 Task: Create Card Card0000000015 in Board Board0000000004 in Workspace WS0000000002 in Trello. Create Card Card0000000016 in Board Board0000000004 in Workspace WS0000000002 in Trello. Create Card Card0000000017 in Board Board0000000005 in Workspace WS0000000002 in Trello. Create Card Card0000000018 in Board Board0000000005 in Workspace WS0000000002 in Trello. Create Card Card0000000019 in Board Board0000000005 in Workspace WS0000000002 in Trello
Action: Mouse moved to (679, 109)
Screenshot: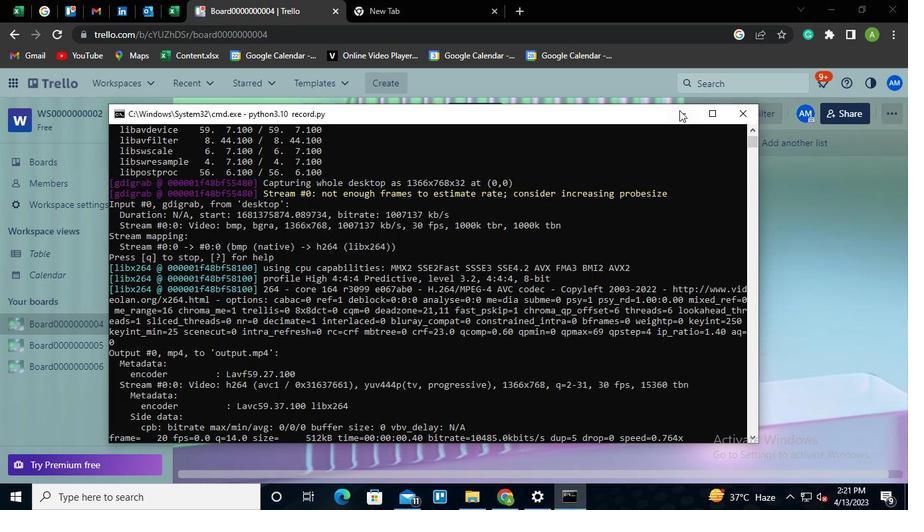 
Action: Mouse pressed left at (679, 109)
Screenshot: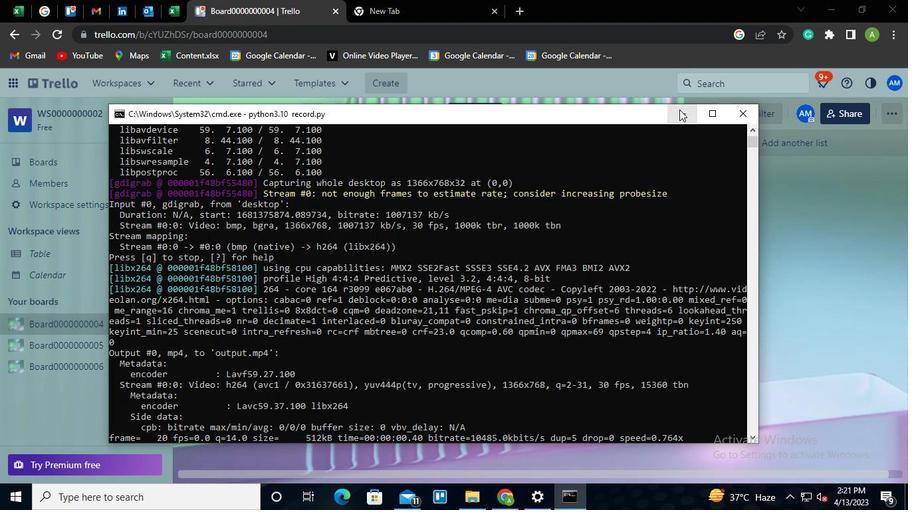 
Action: Mouse moved to (244, 219)
Screenshot: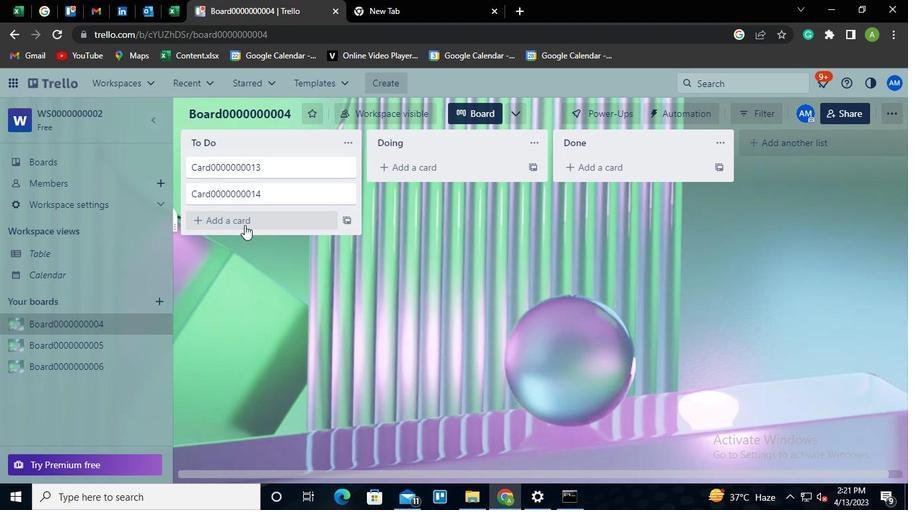 
Action: Mouse pressed left at (244, 219)
Screenshot: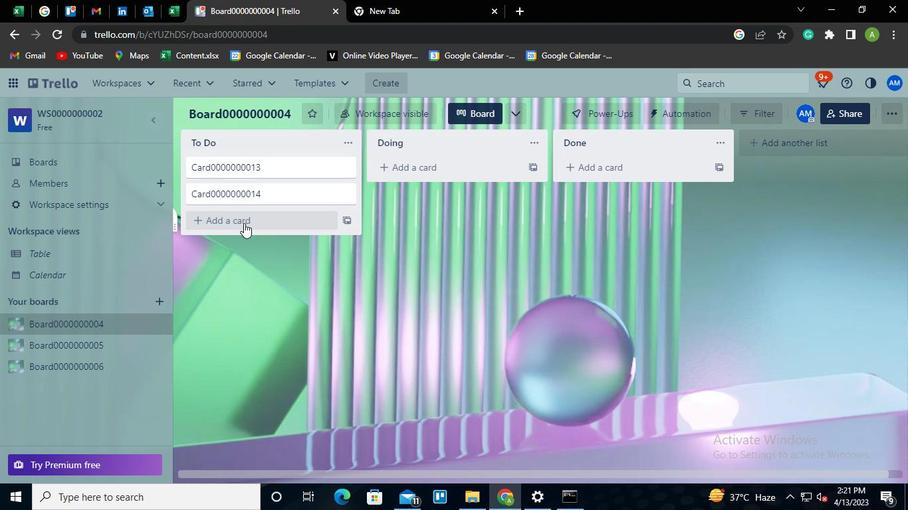 
Action: Keyboard Key.shift
Screenshot: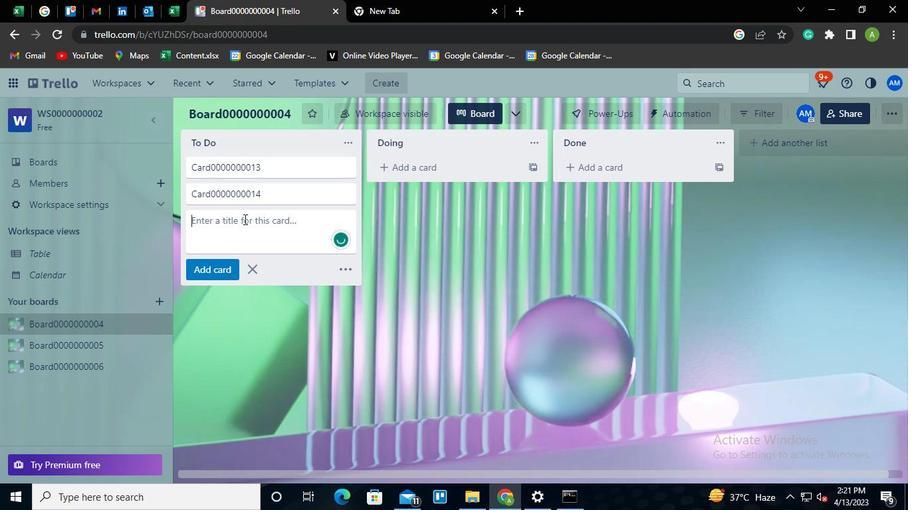 
Action: Keyboard C
Screenshot: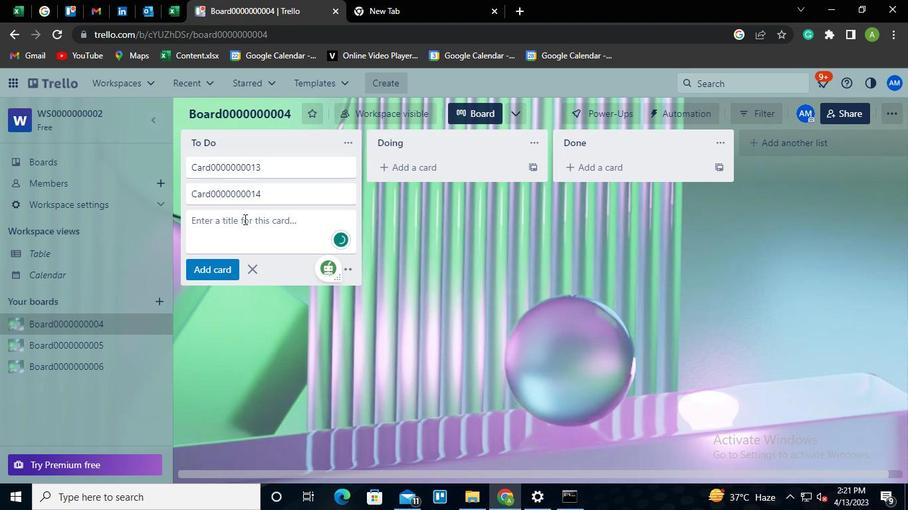 
Action: Keyboard a
Screenshot: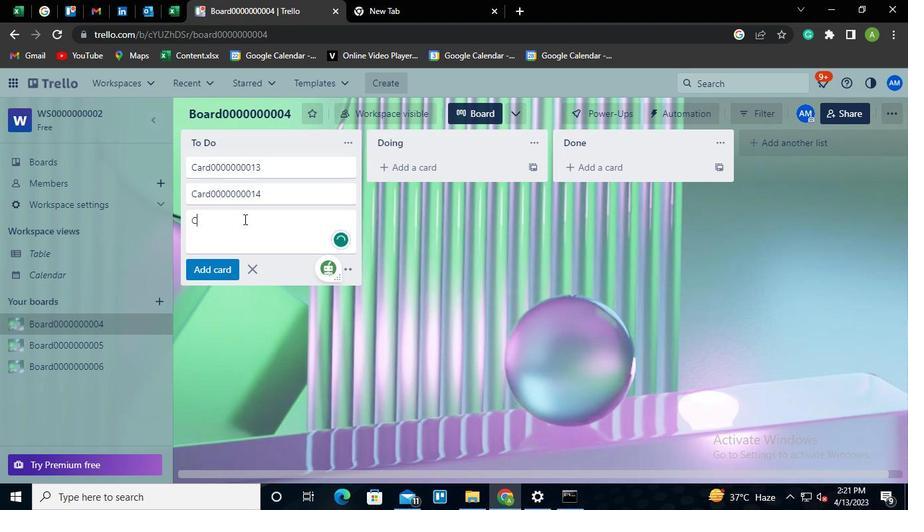
Action: Keyboard r
Screenshot: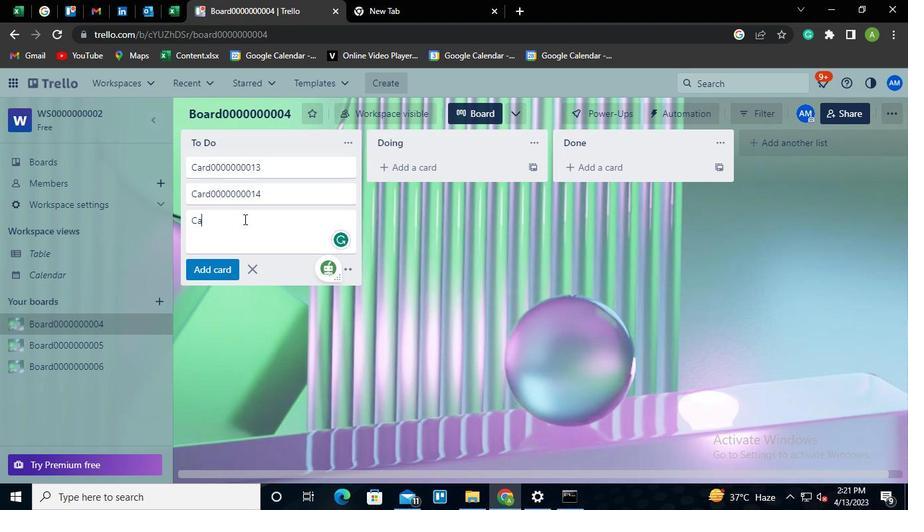 
Action: Keyboard d
Screenshot: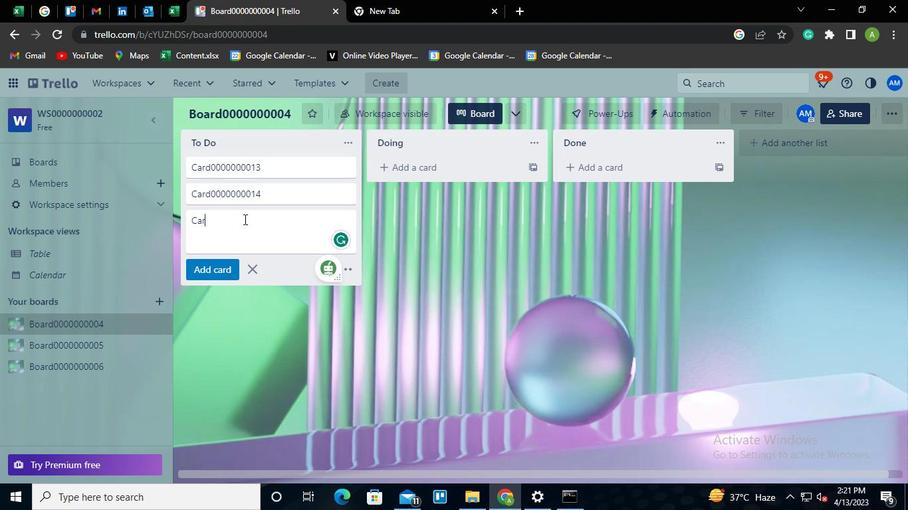 
Action: Keyboard <96>
Screenshot: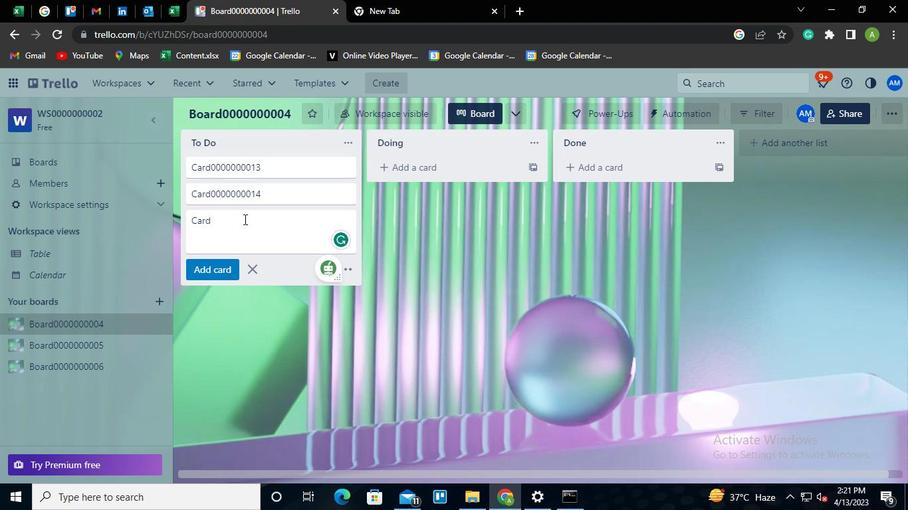 
Action: Keyboard <96>
Screenshot: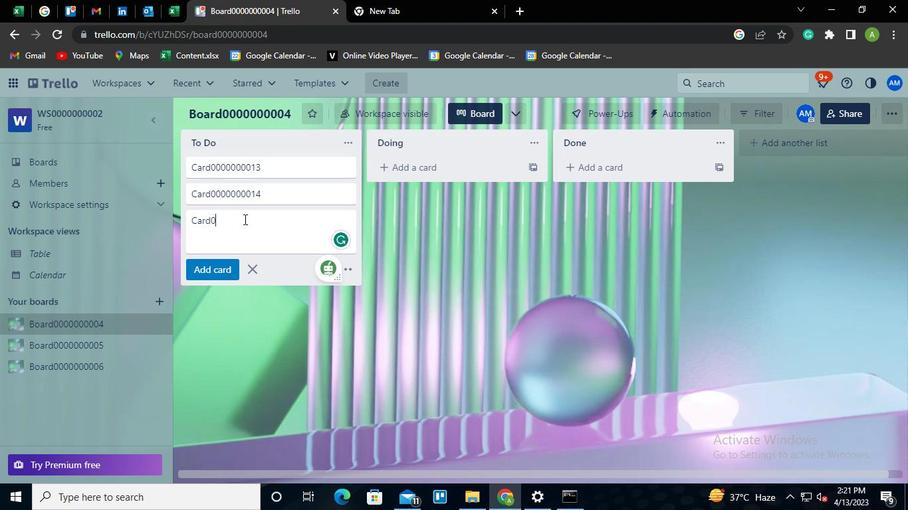 
Action: Keyboard <96>
Screenshot: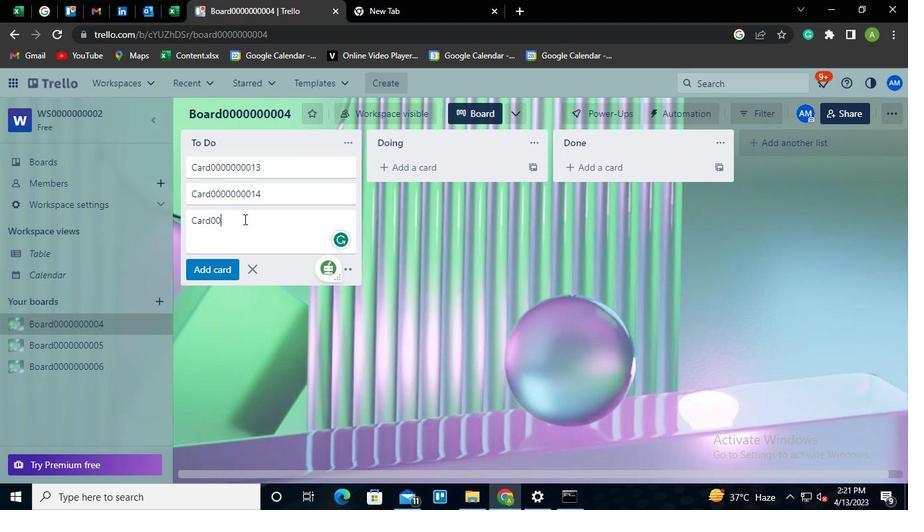 
Action: Keyboard <96>
Screenshot: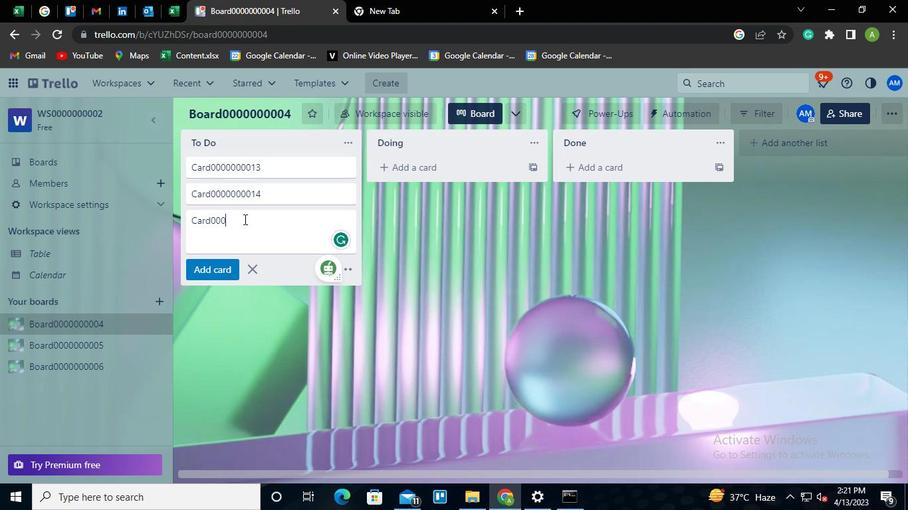 
Action: Keyboard <96>
Screenshot: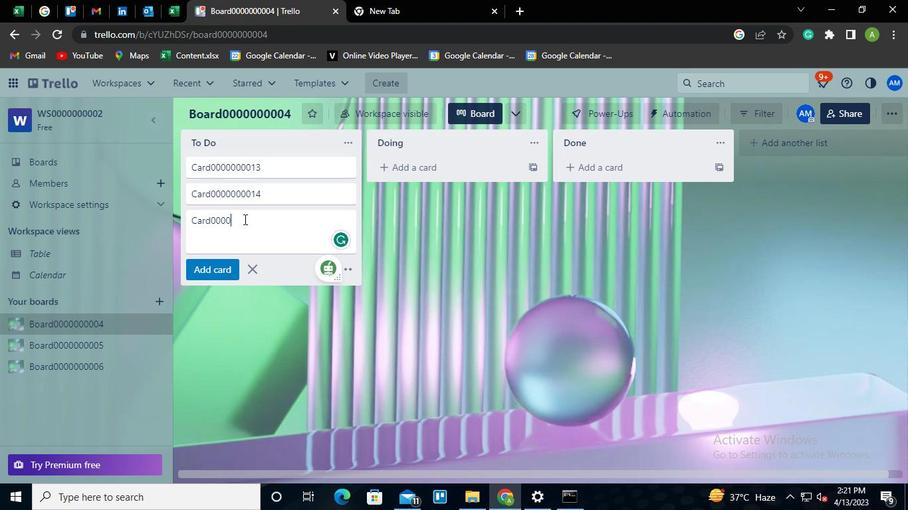 
Action: Keyboard <96>
Screenshot: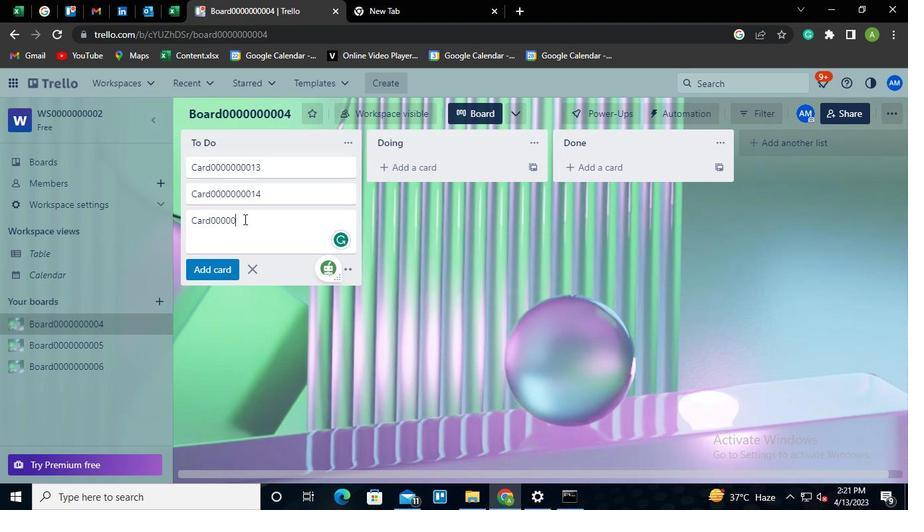 
Action: Keyboard <96>
Screenshot: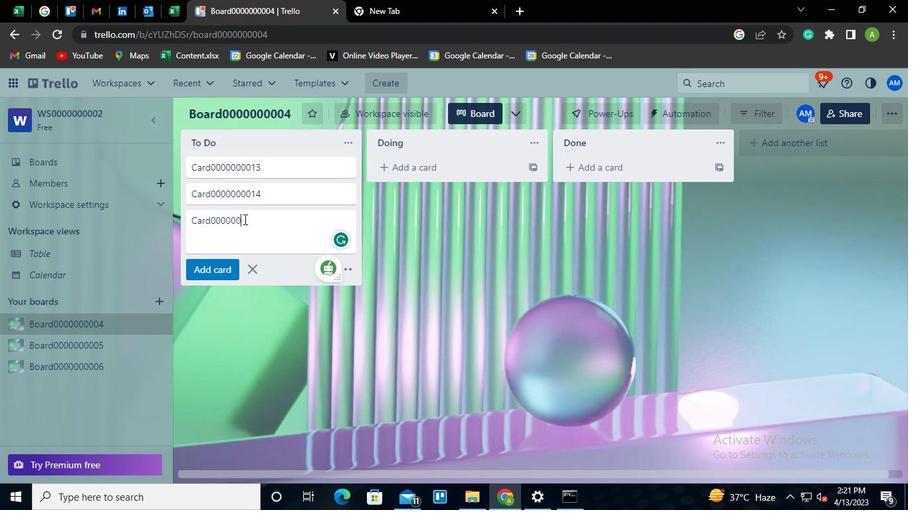 
Action: Keyboard <96>
Screenshot: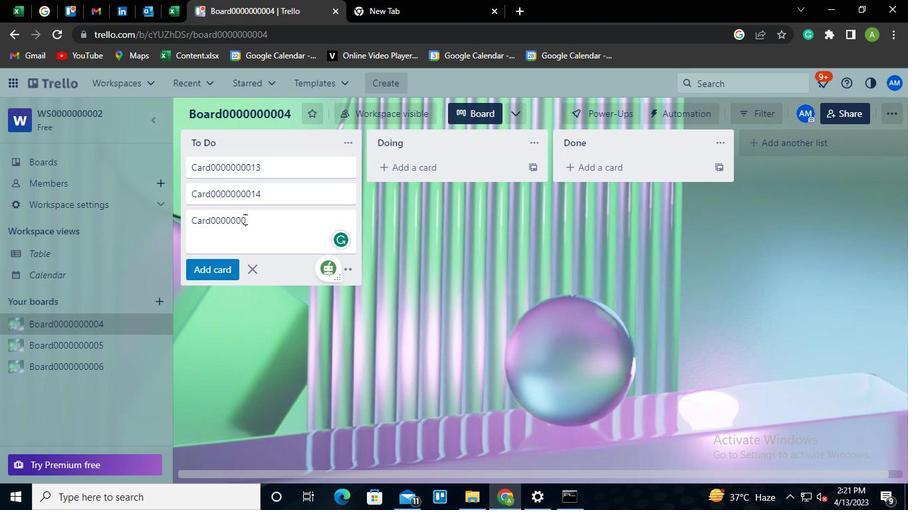 
Action: Keyboard <97>
Screenshot: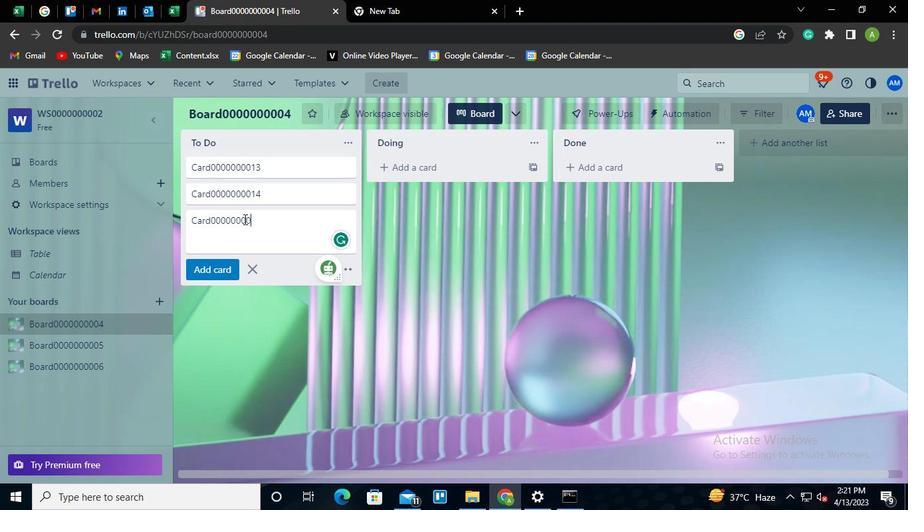 
Action: Keyboard <101>
Screenshot: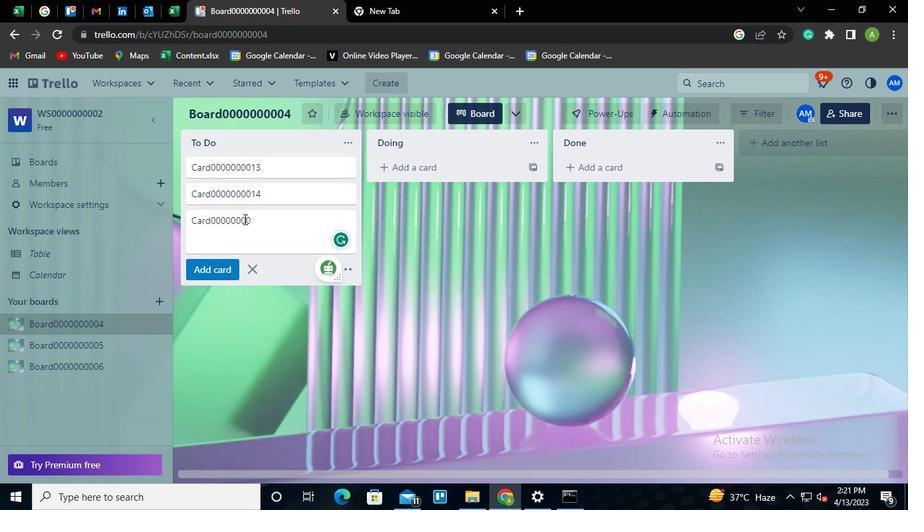 
Action: Mouse moved to (208, 276)
Screenshot: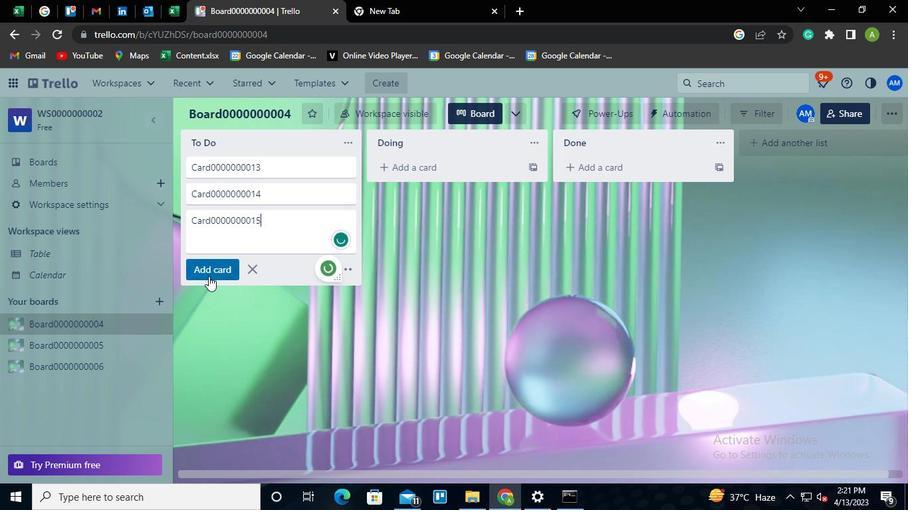 
Action: Mouse pressed left at (208, 276)
Screenshot: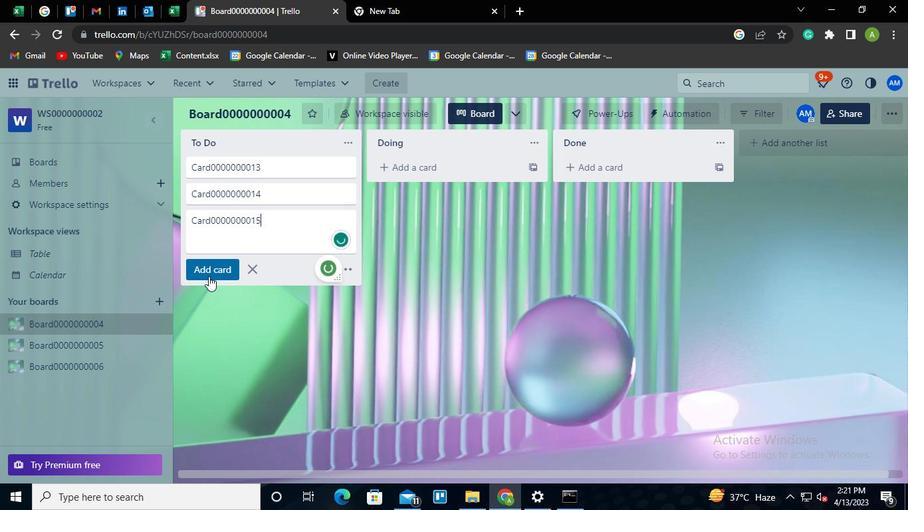 
Action: Mouse moved to (217, 270)
Screenshot: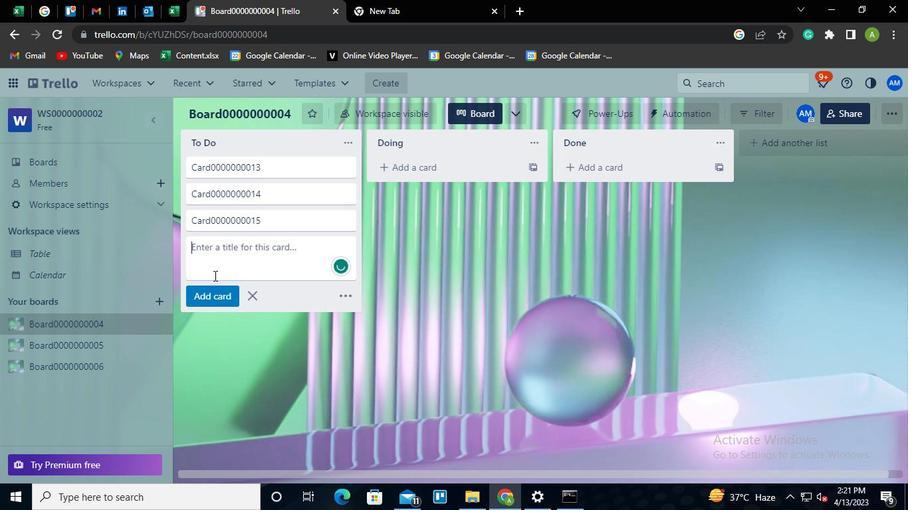 
Action: Keyboard Key.shift
Screenshot: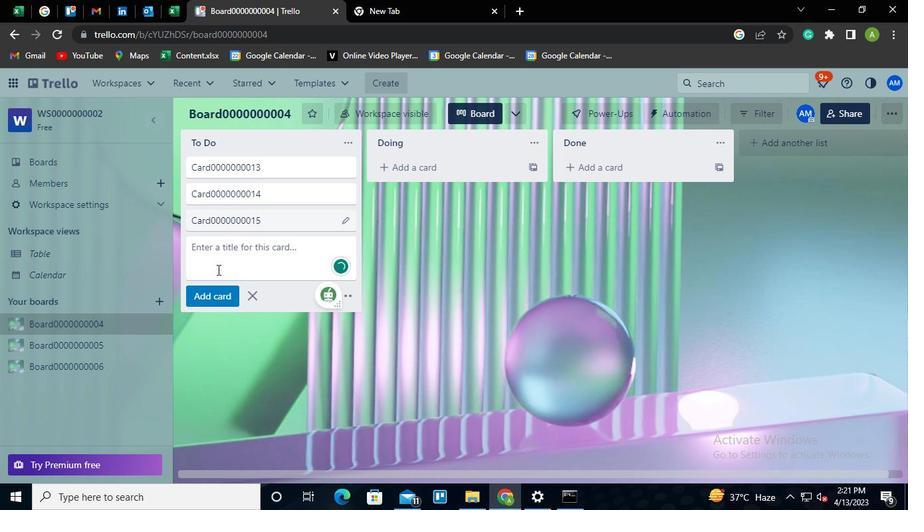 
Action: Keyboard C
Screenshot: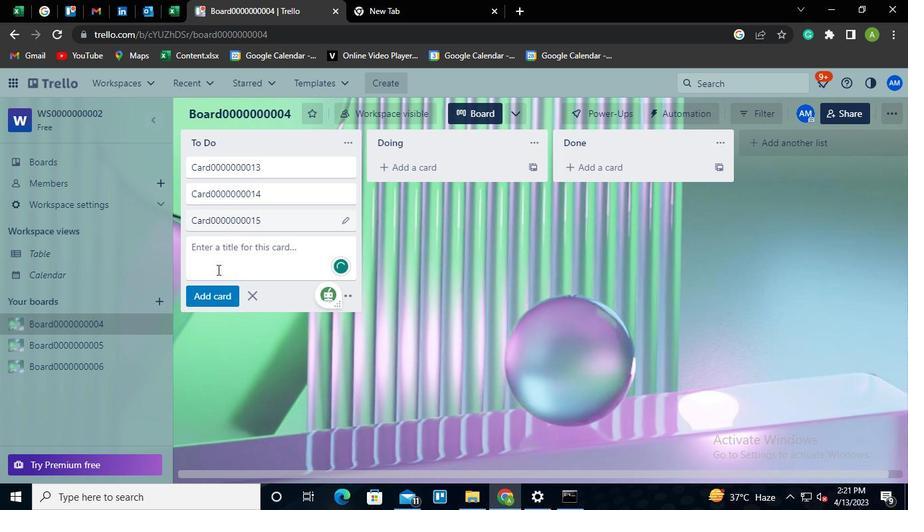 
Action: Keyboard a
Screenshot: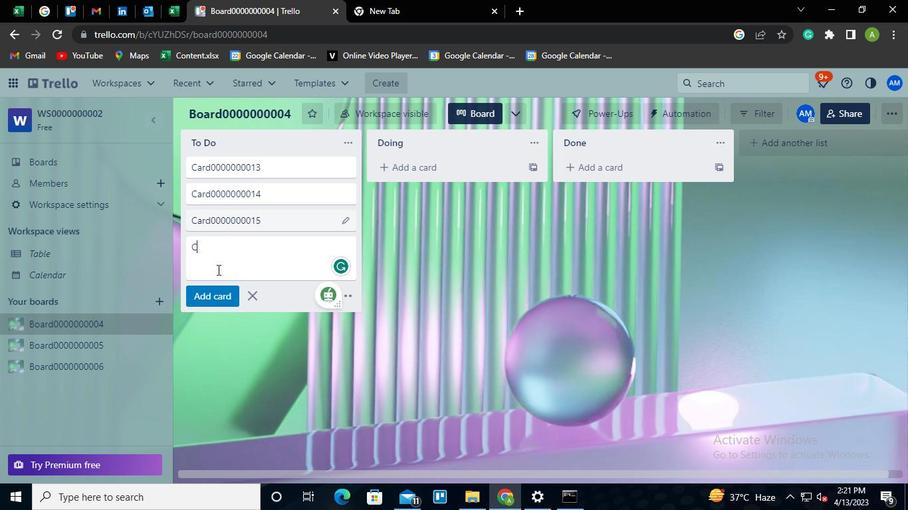 
Action: Keyboard r
Screenshot: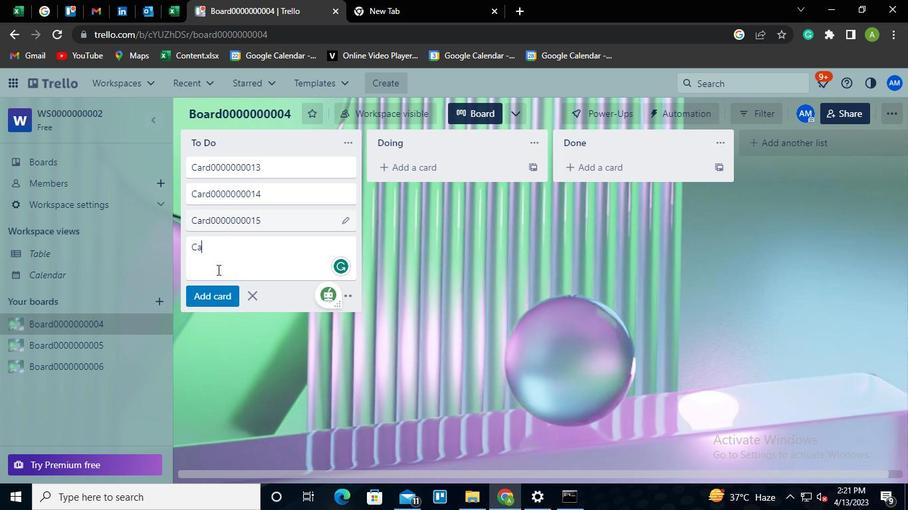 
Action: Keyboard d
Screenshot: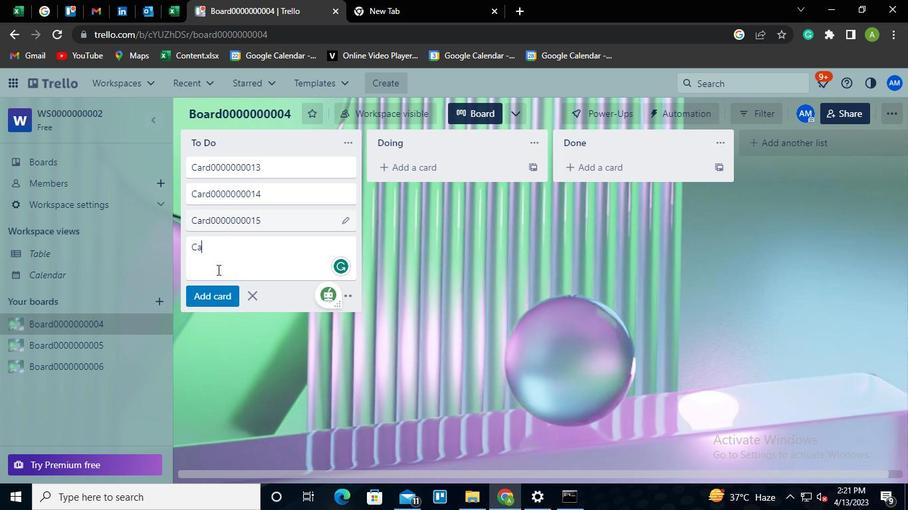 
Action: Keyboard <96>
Screenshot: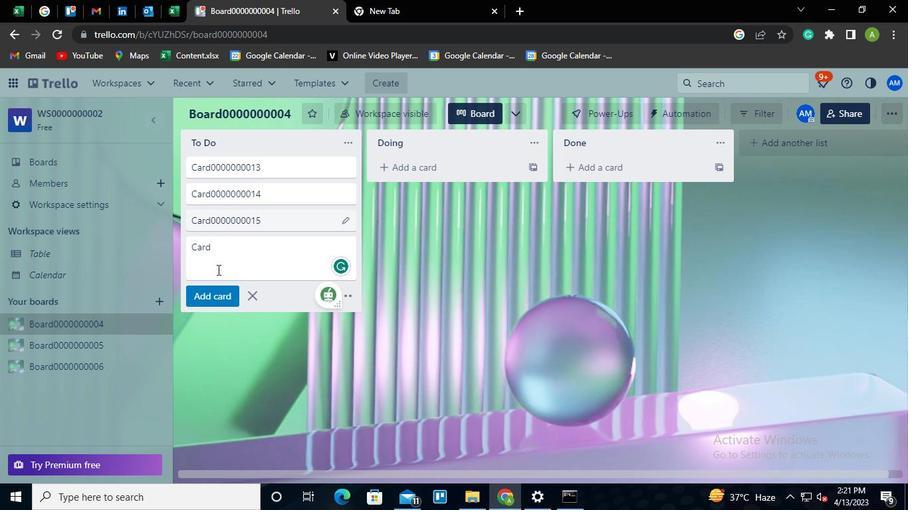 
Action: Keyboard <96>
Screenshot: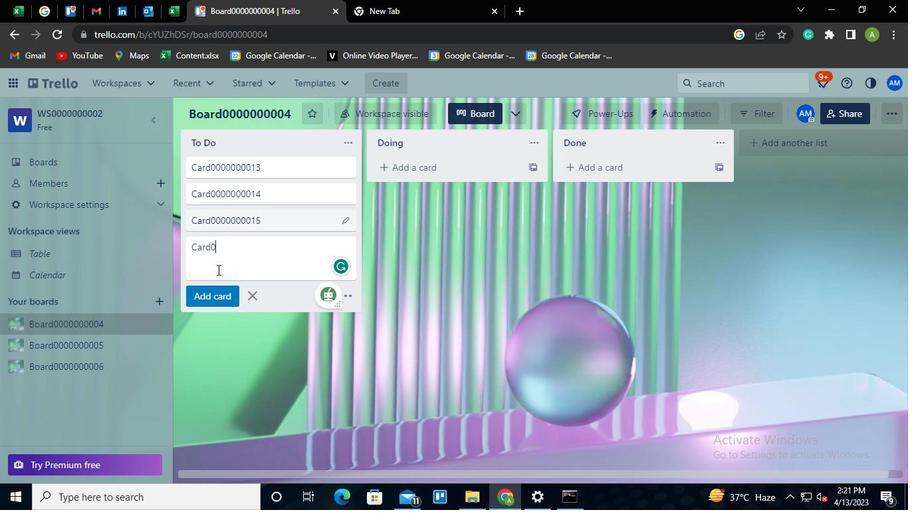 
Action: Keyboard <96>
Screenshot: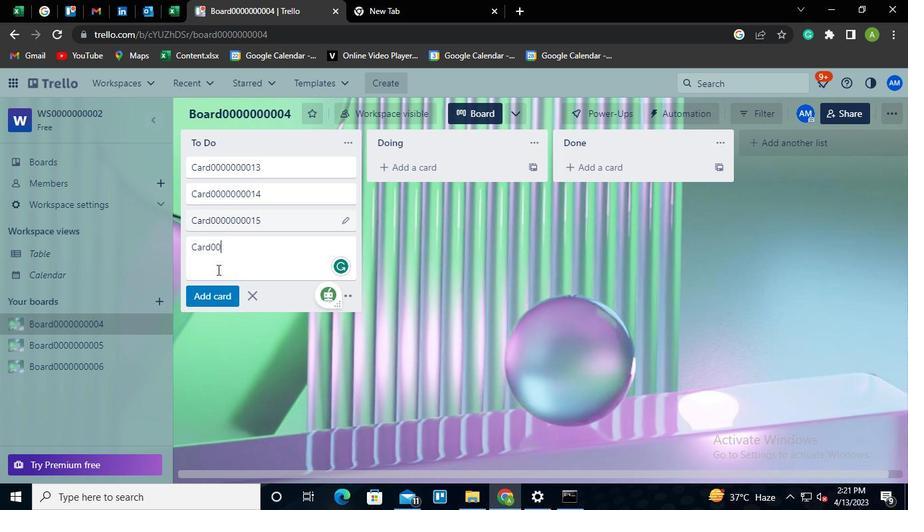 
Action: Keyboard <96>
Screenshot: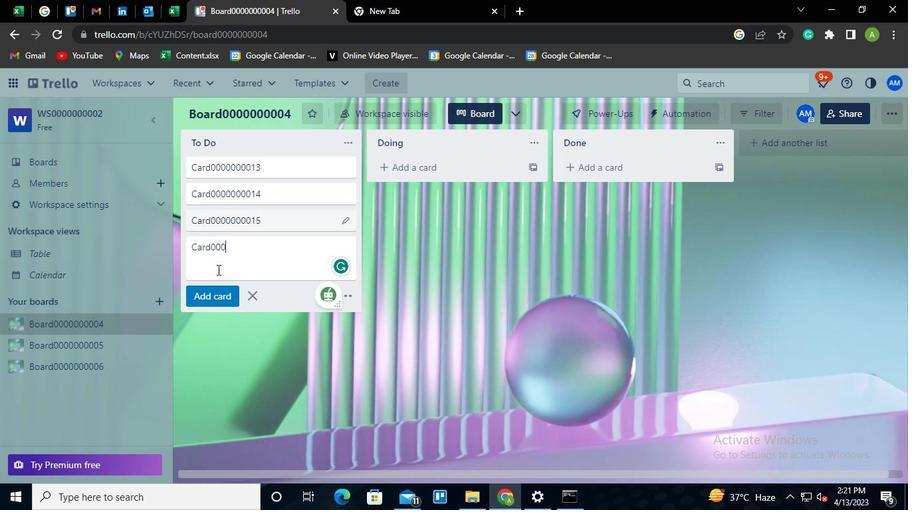 
Action: Keyboard <96>
Screenshot: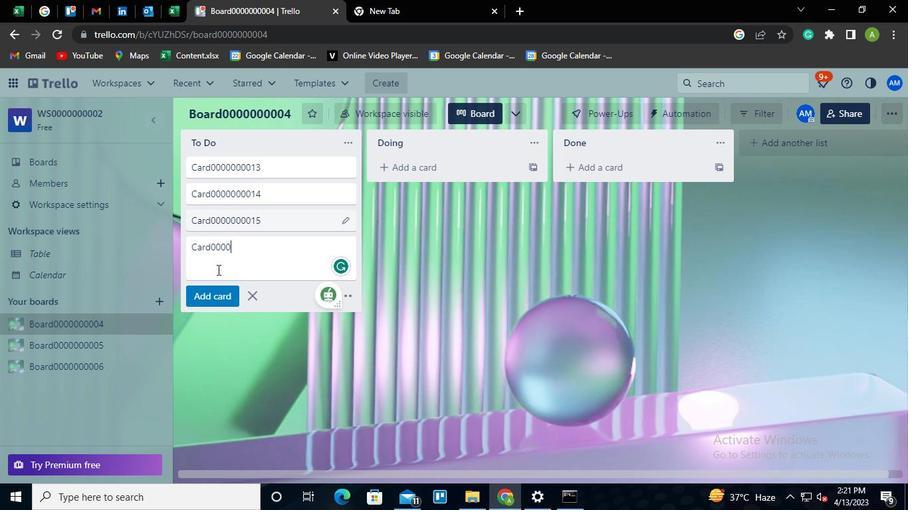 
Action: Keyboard <96>
Screenshot: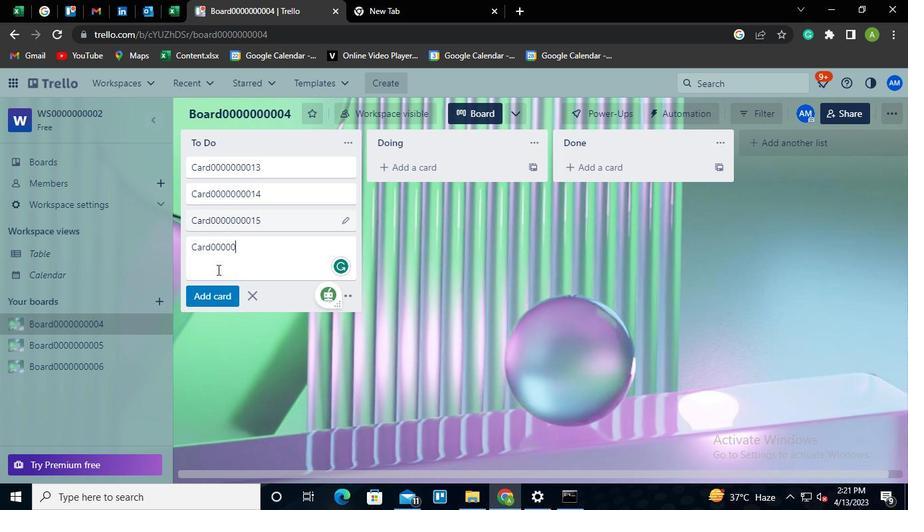 
Action: Keyboard <96>
Screenshot: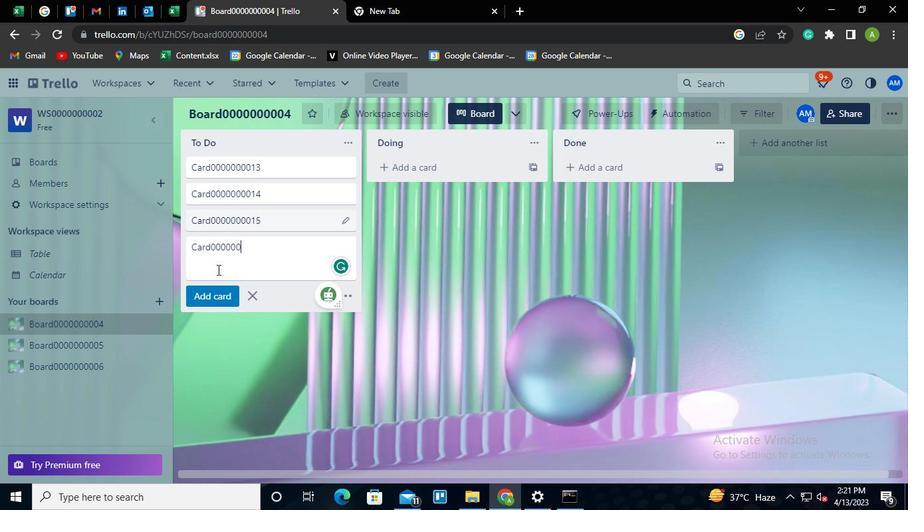 
Action: Keyboard <96>
Screenshot: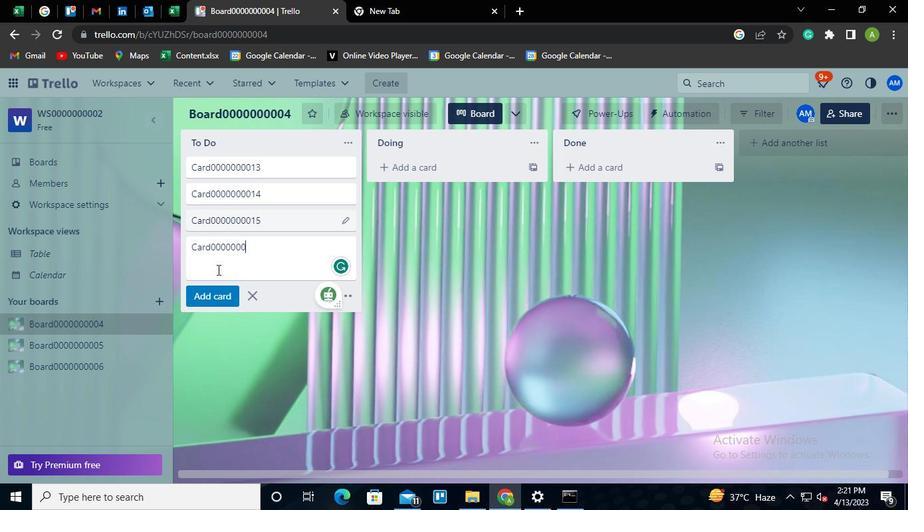 
Action: Keyboard <96>
Screenshot: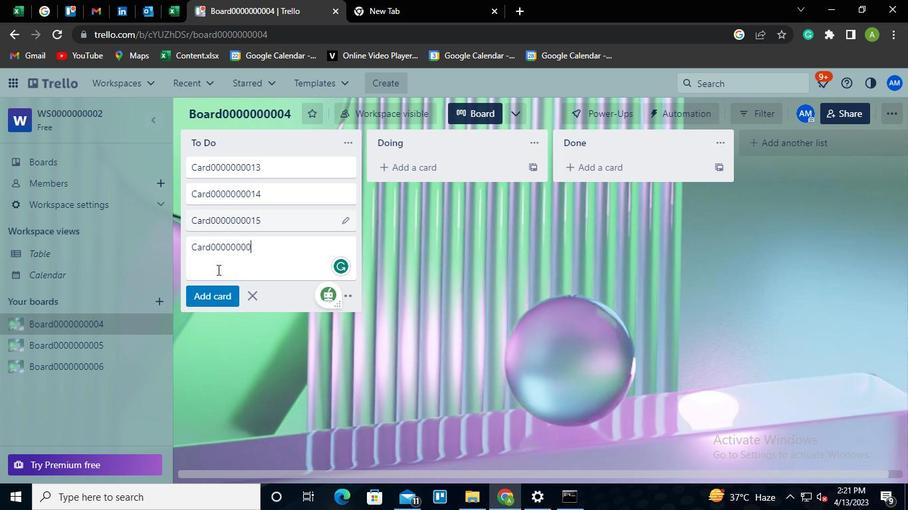 
Action: Keyboard Key.backspace
Screenshot: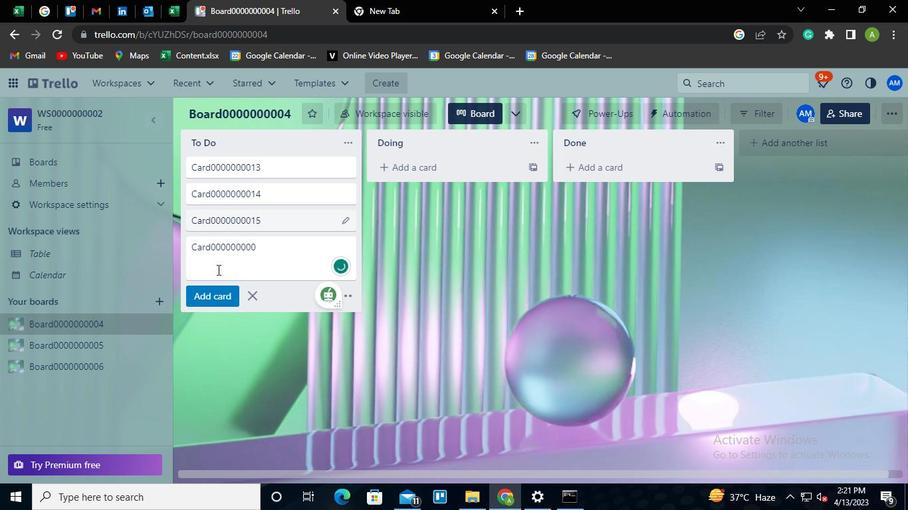 
Action: Keyboard <97>
Screenshot: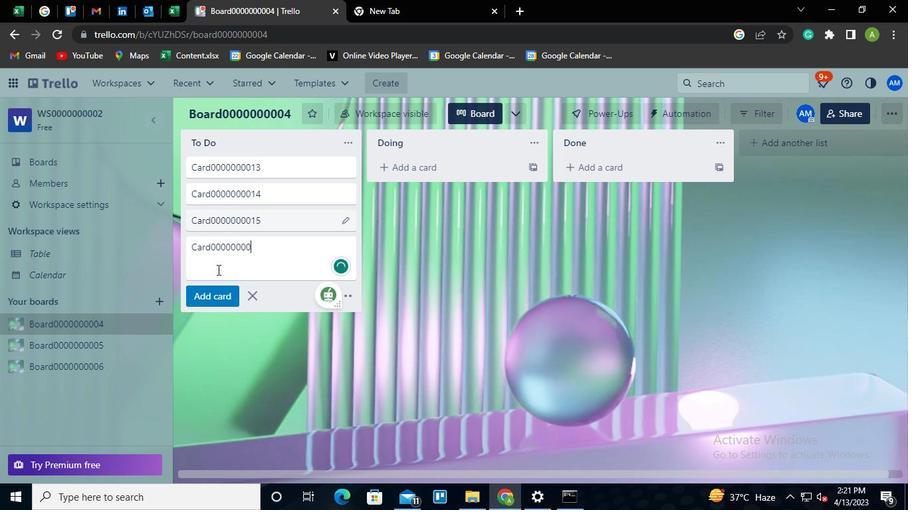 
Action: Keyboard <102>
Screenshot: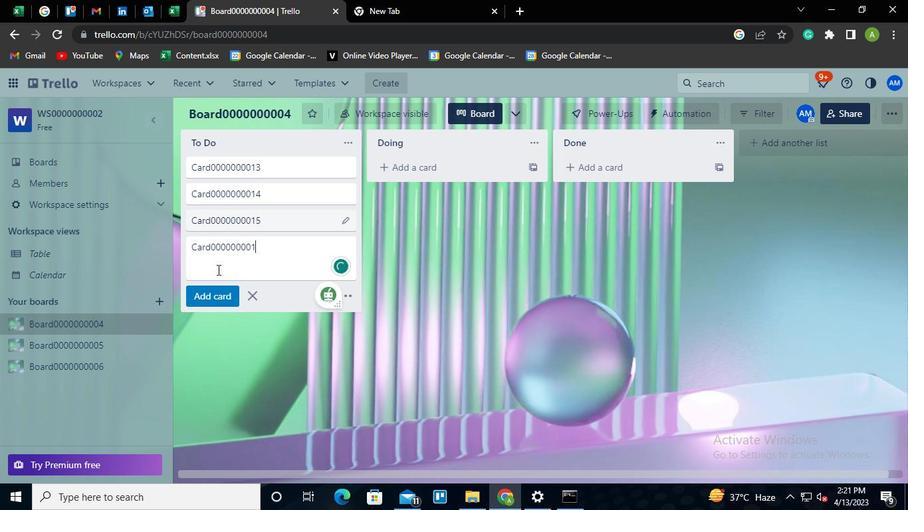 
Action: Mouse moved to (429, 278)
Screenshot: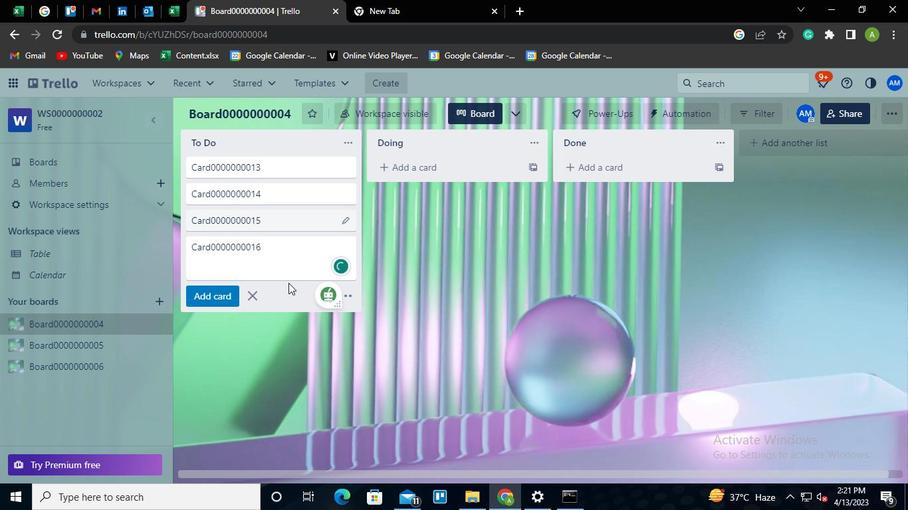 
Action: Mouse pressed left at (429, 278)
Screenshot: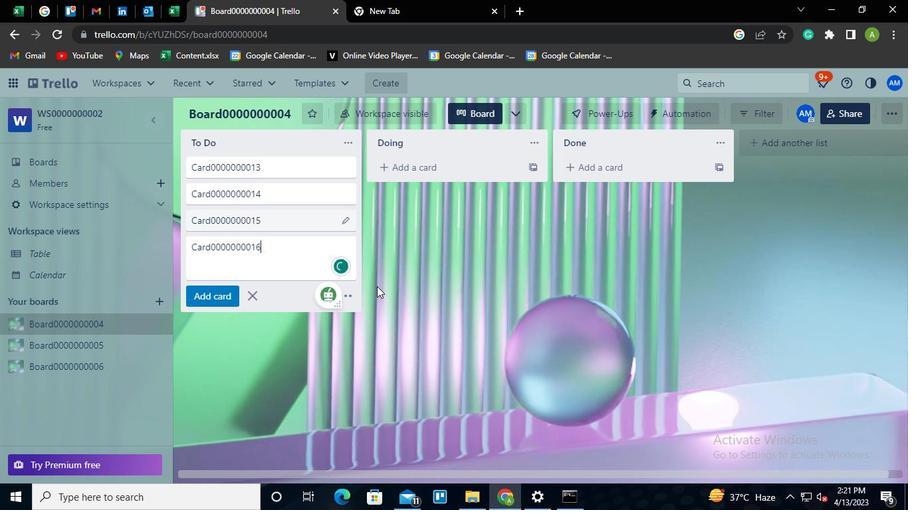 
Action: Mouse moved to (91, 347)
Screenshot: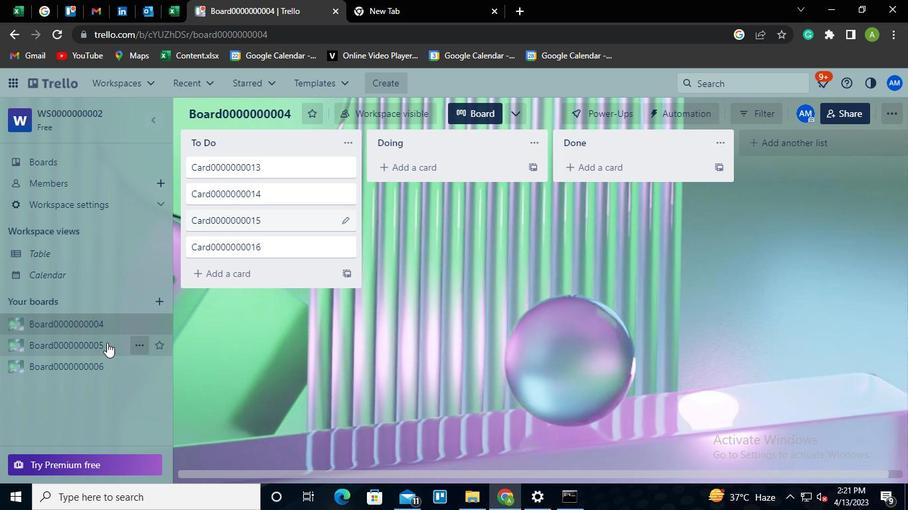 
Action: Mouse pressed left at (91, 347)
Screenshot: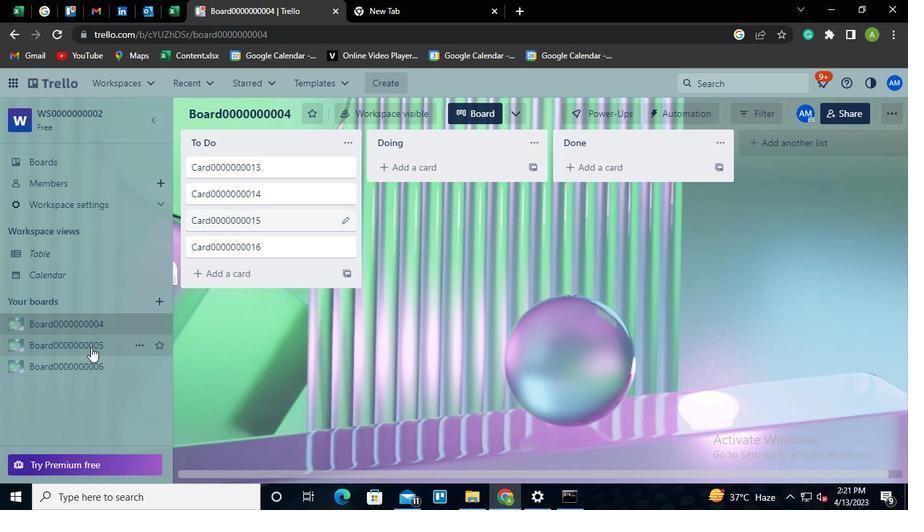 
Action: Mouse moved to (219, 164)
Screenshot: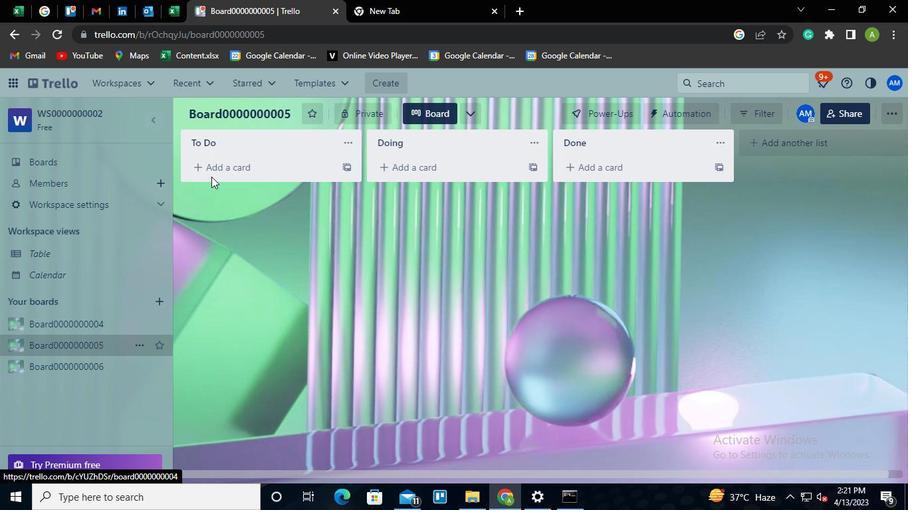 
Action: Mouse pressed left at (219, 164)
Screenshot: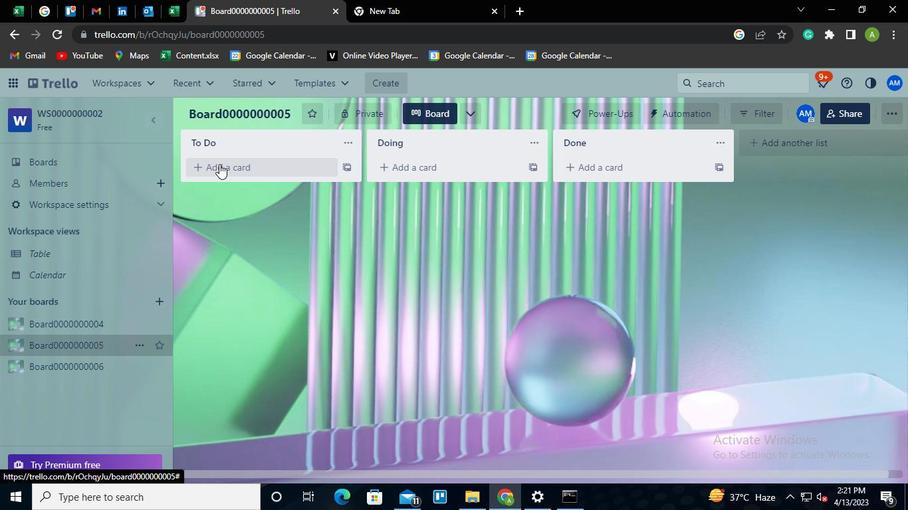 
Action: Mouse moved to (220, 184)
Screenshot: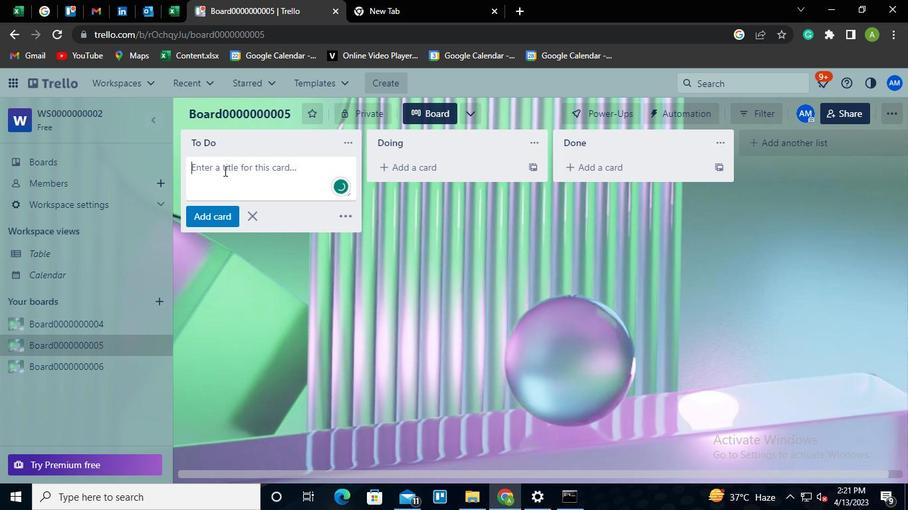 
Action: Keyboard Key.shift
Screenshot: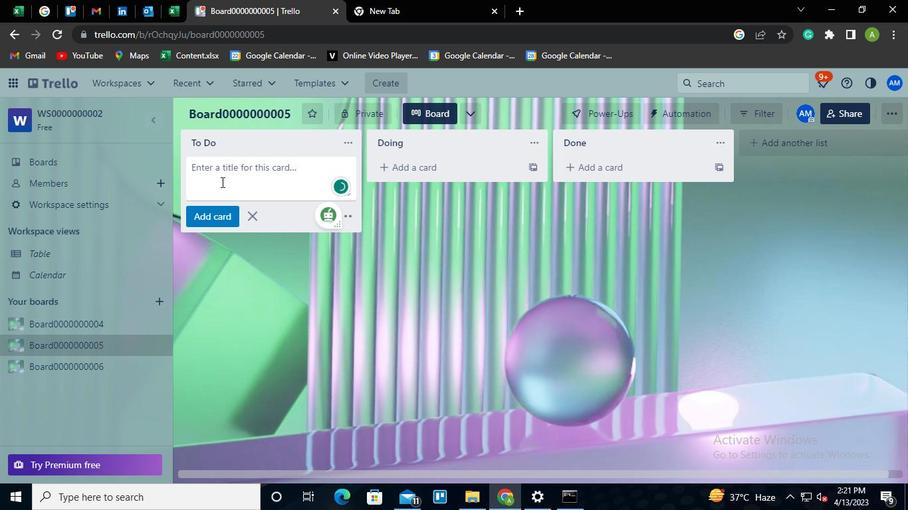 
Action: Keyboard C
Screenshot: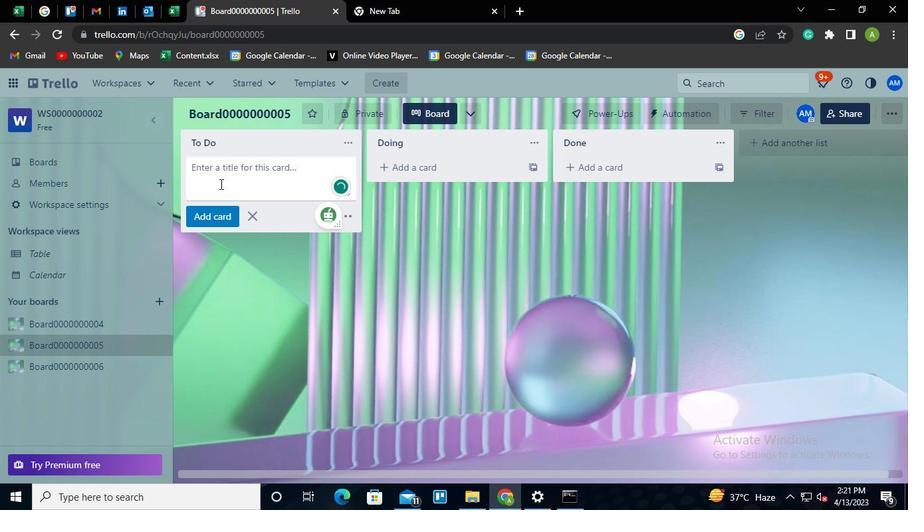 
Action: Keyboard a
Screenshot: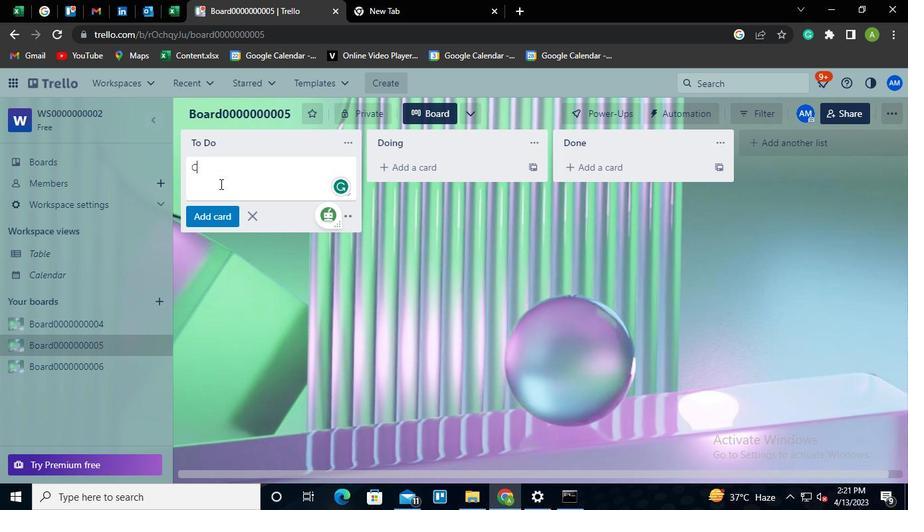
Action: Keyboard r
Screenshot: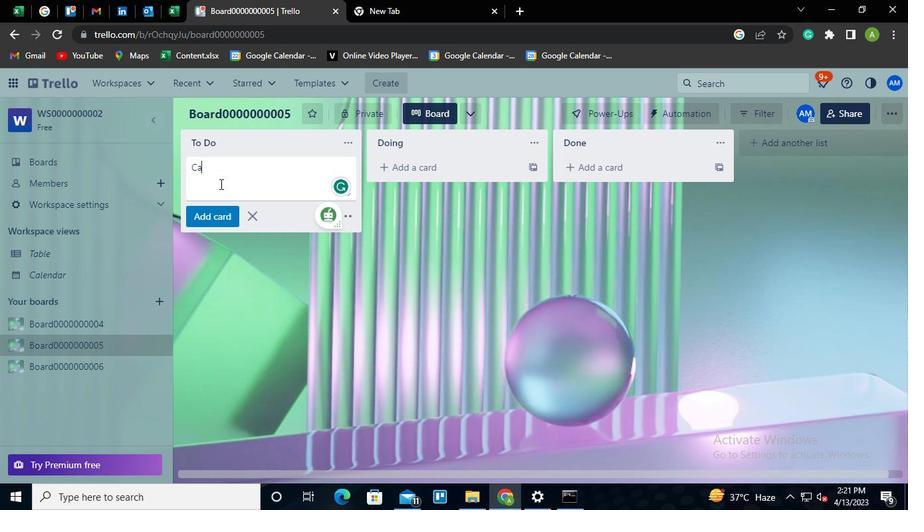 
Action: Keyboard d
Screenshot: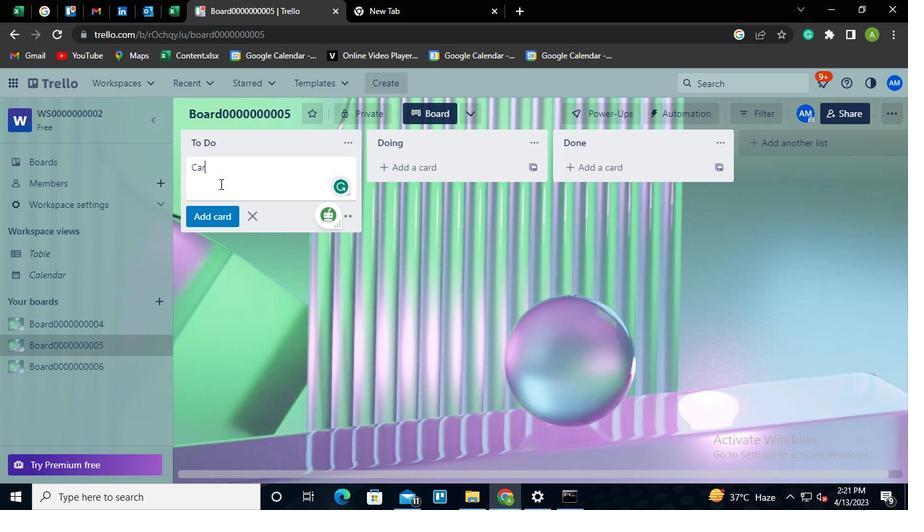 
Action: Keyboard <96>
Screenshot: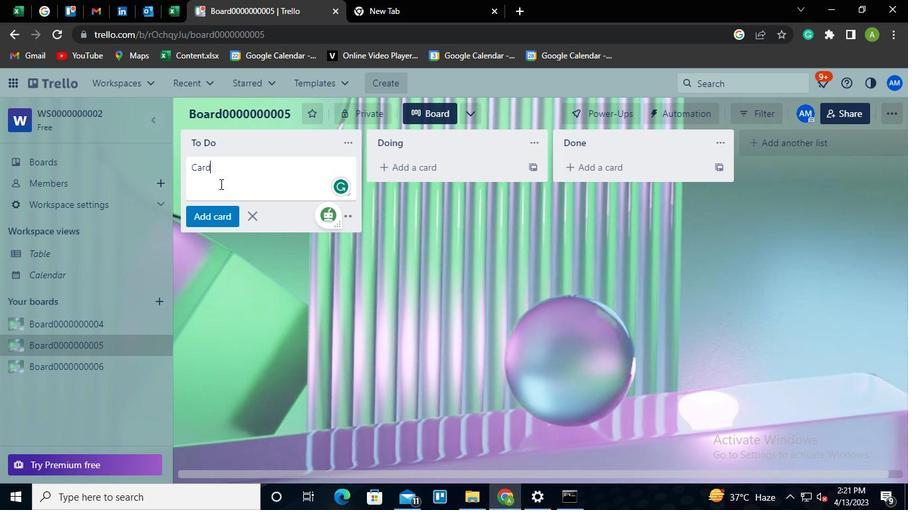 
Action: Keyboard <96>
Screenshot: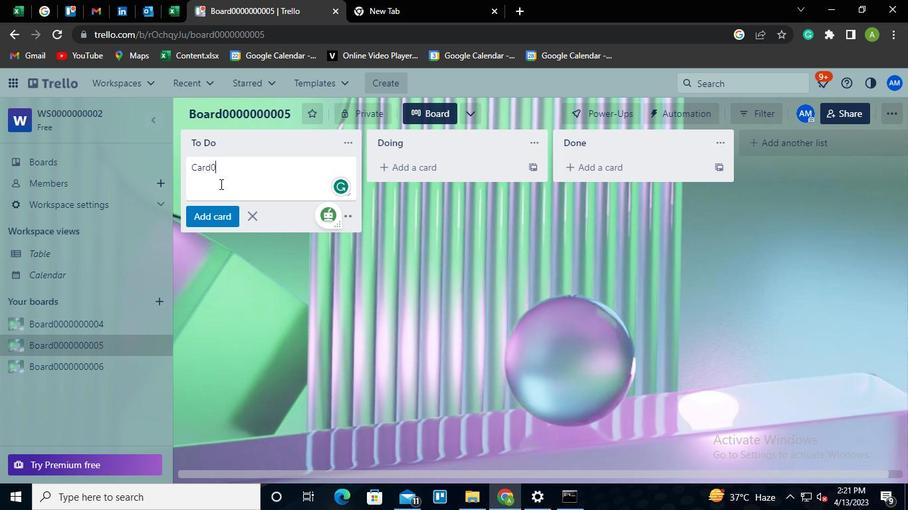 
Action: Keyboard <96>
Screenshot: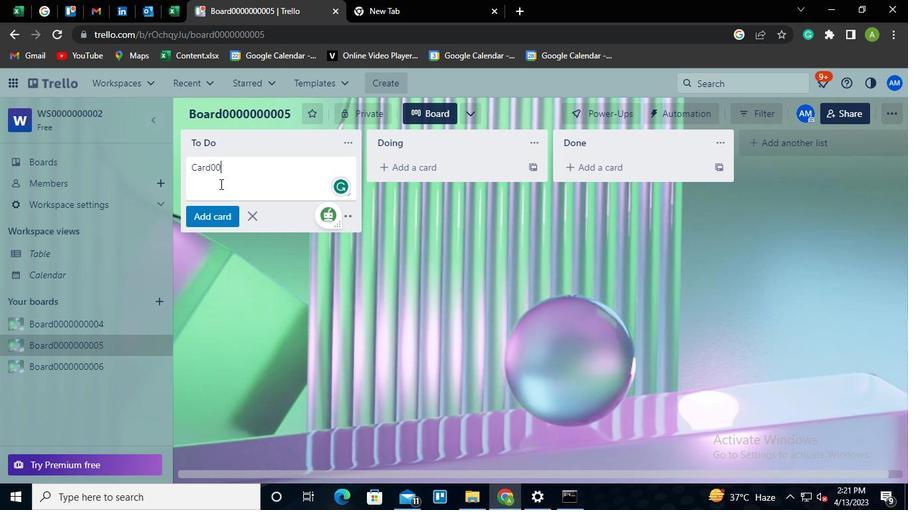 
Action: Keyboard <96>
Screenshot: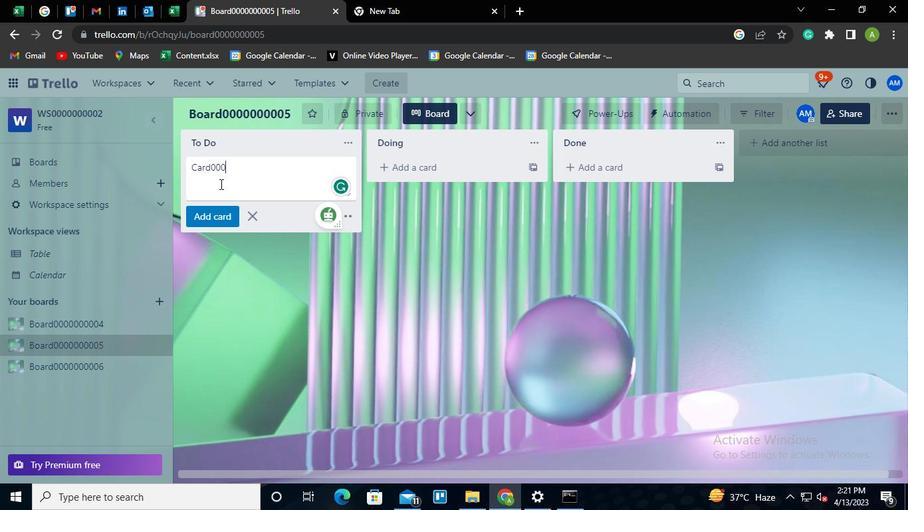 
Action: Keyboard <96>
Screenshot: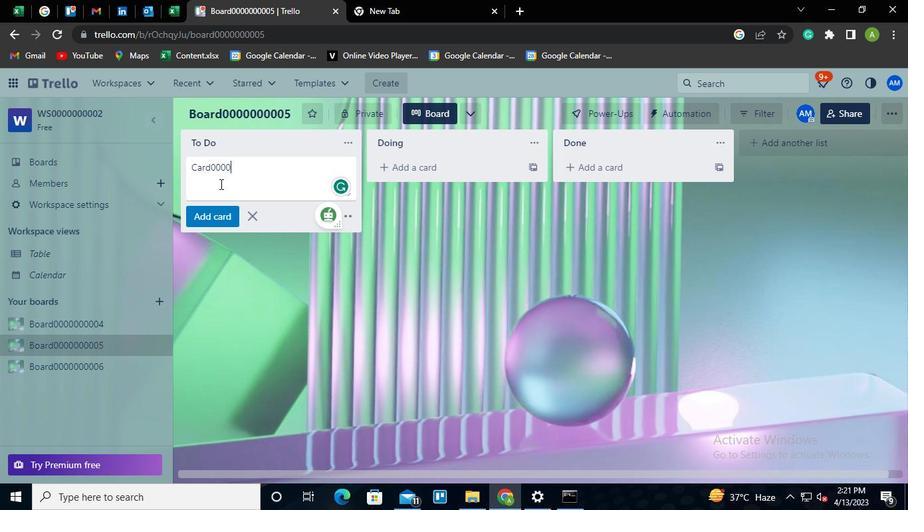 
Action: Keyboard <96>
Screenshot: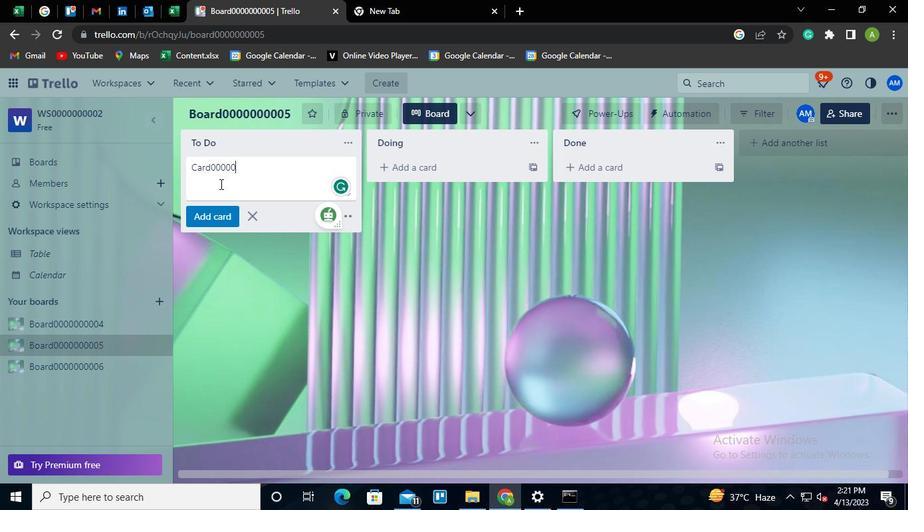 
Action: Keyboard <96>
Screenshot: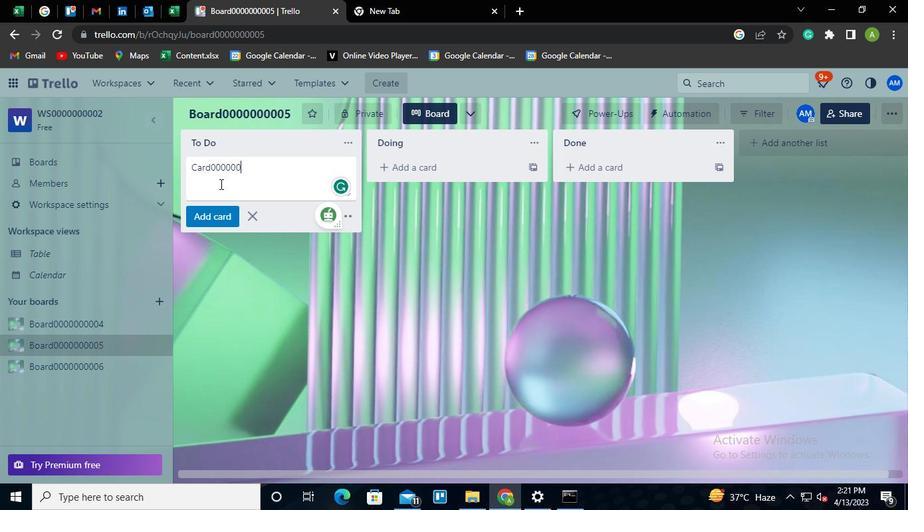 
Action: Keyboard <96>
Screenshot: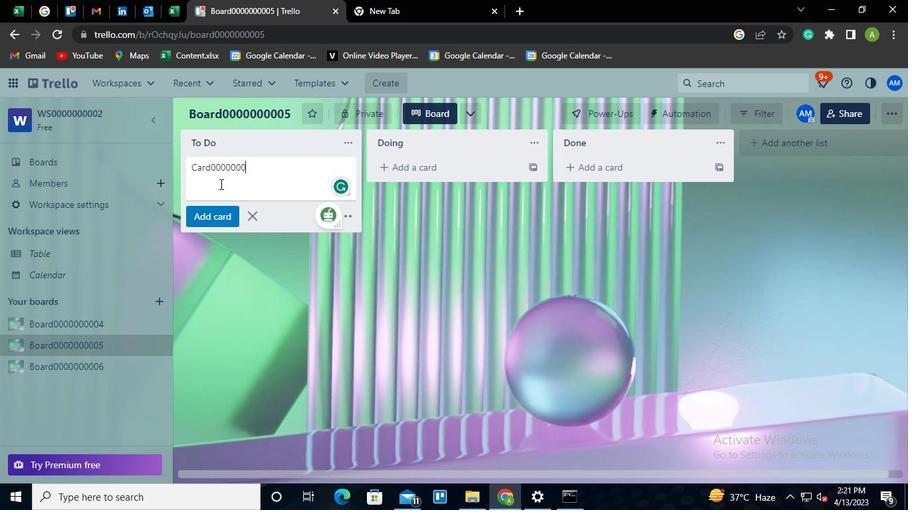 
Action: Keyboard <97>
Screenshot: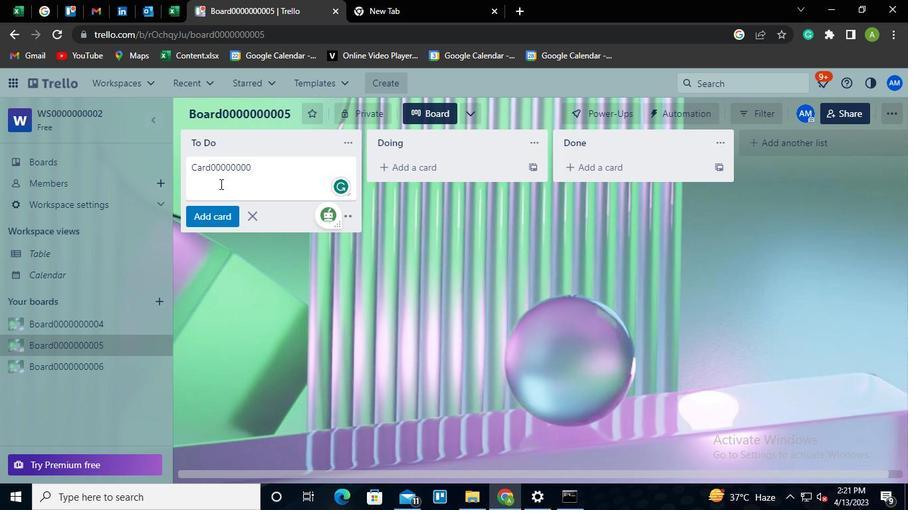 
Action: Keyboard <103>
Screenshot: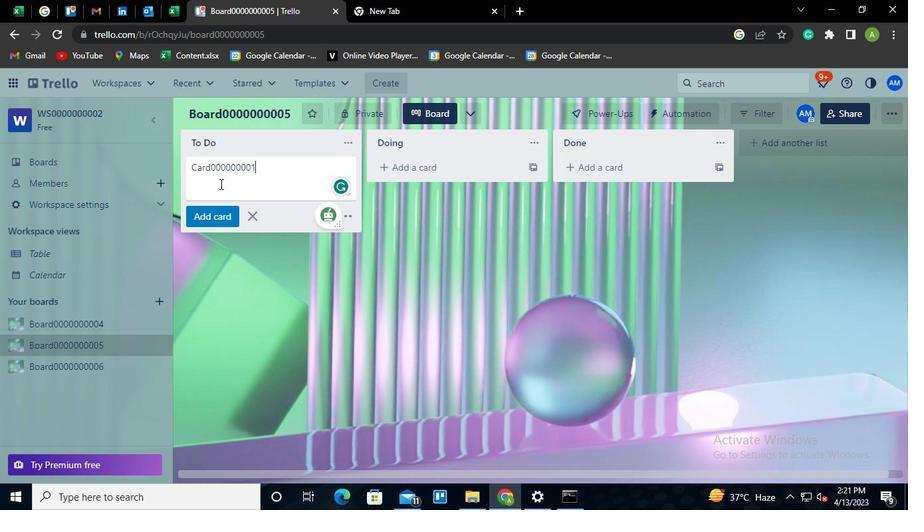 
Action: Mouse moved to (220, 215)
Screenshot: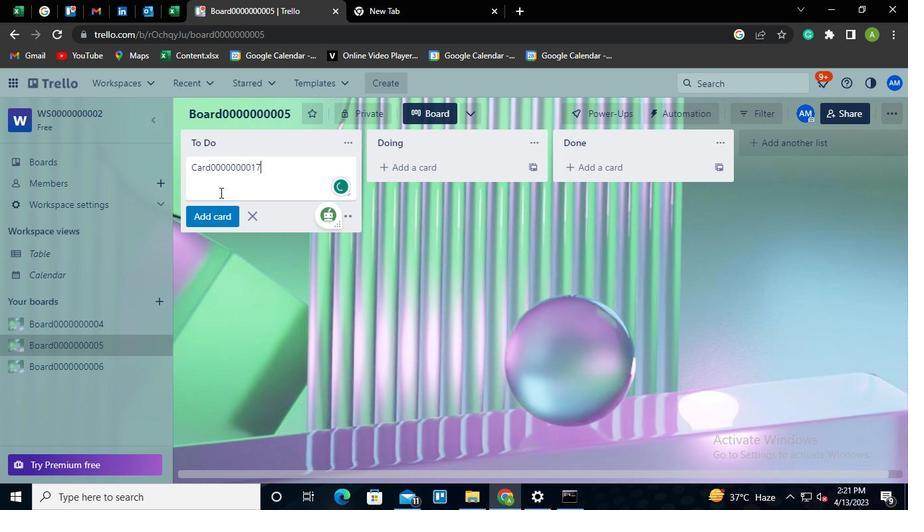 
Action: Mouse pressed left at (220, 215)
Screenshot: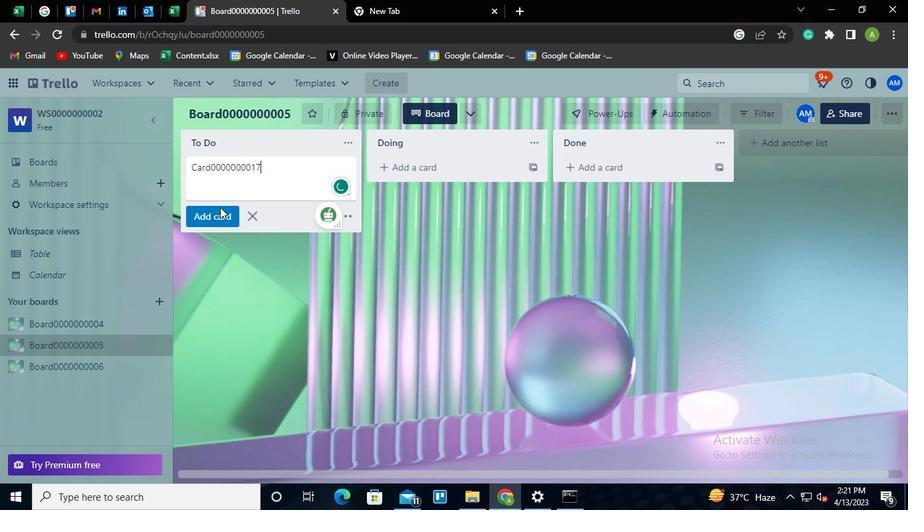 
Action: Mouse moved to (217, 208)
Screenshot: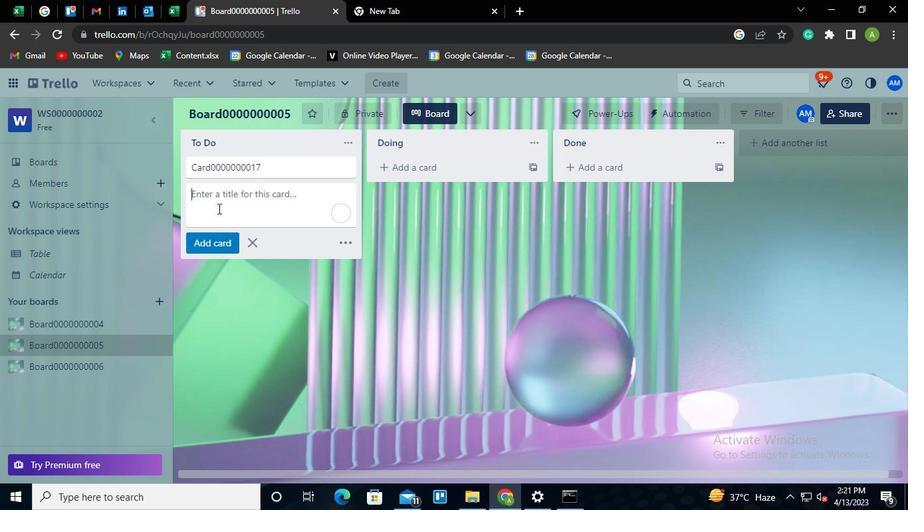 
Action: Keyboard Key.shift
Screenshot: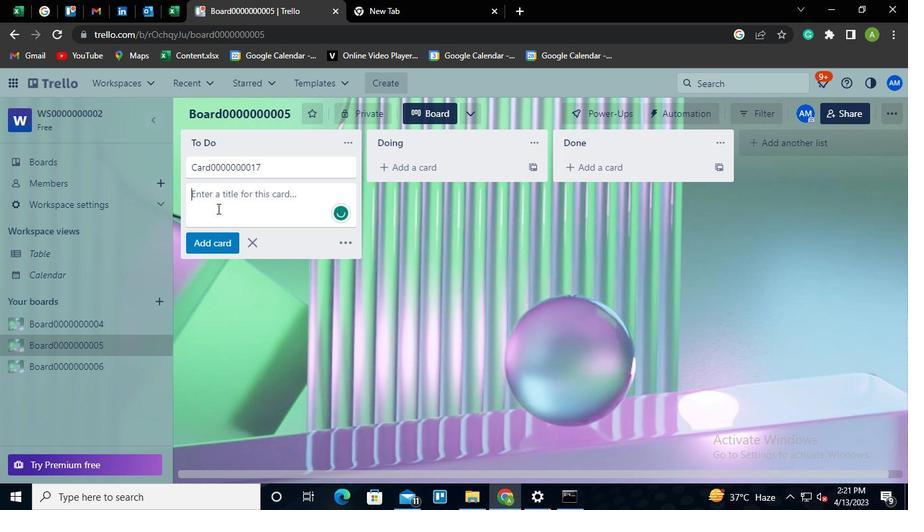 
Action: Keyboard C
Screenshot: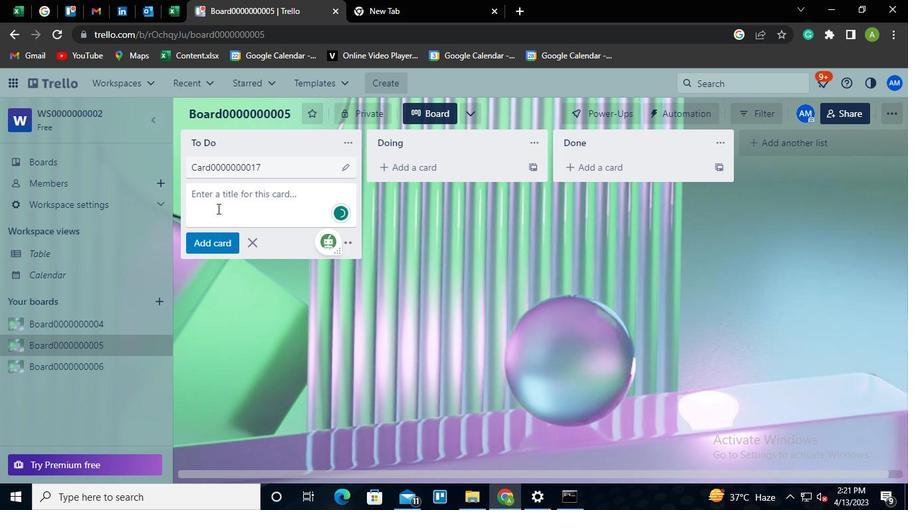 
Action: Keyboard a
Screenshot: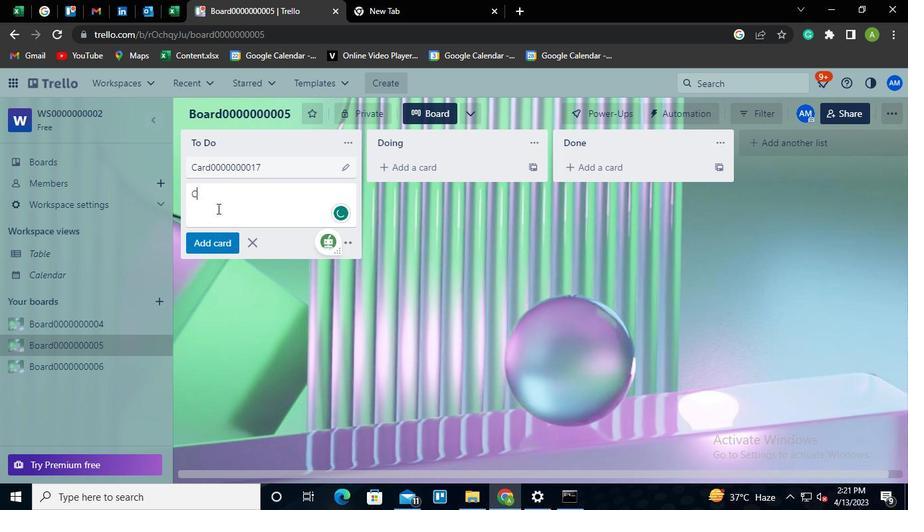 
Action: Keyboard r
Screenshot: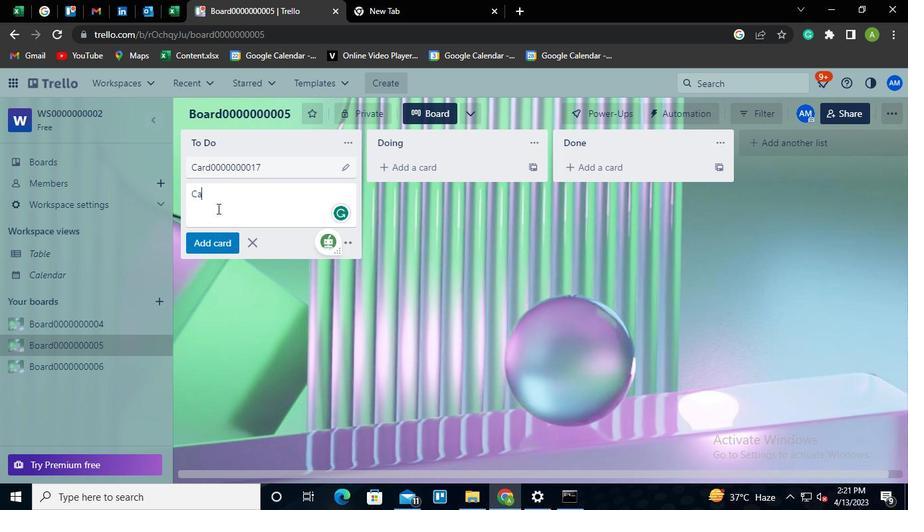 
Action: Keyboard d
Screenshot: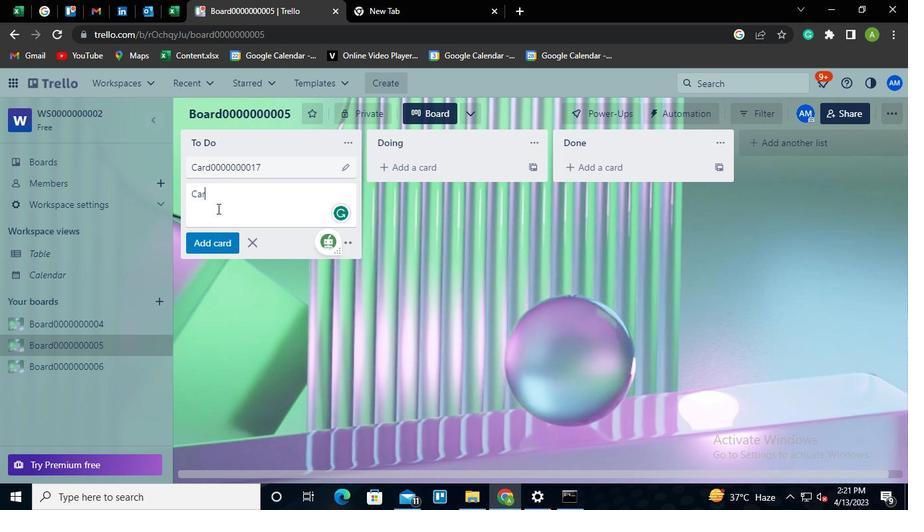 
Action: Keyboard <96>
Screenshot: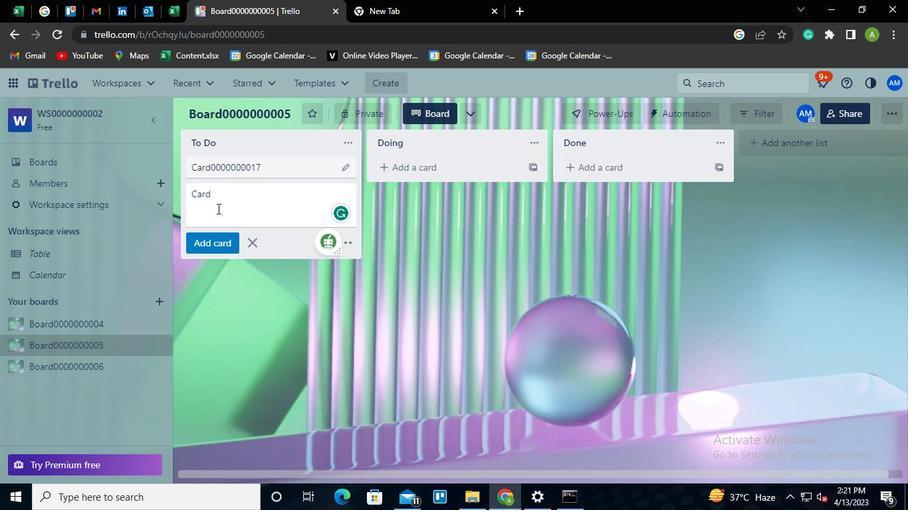 
Action: Keyboard <96>
Screenshot: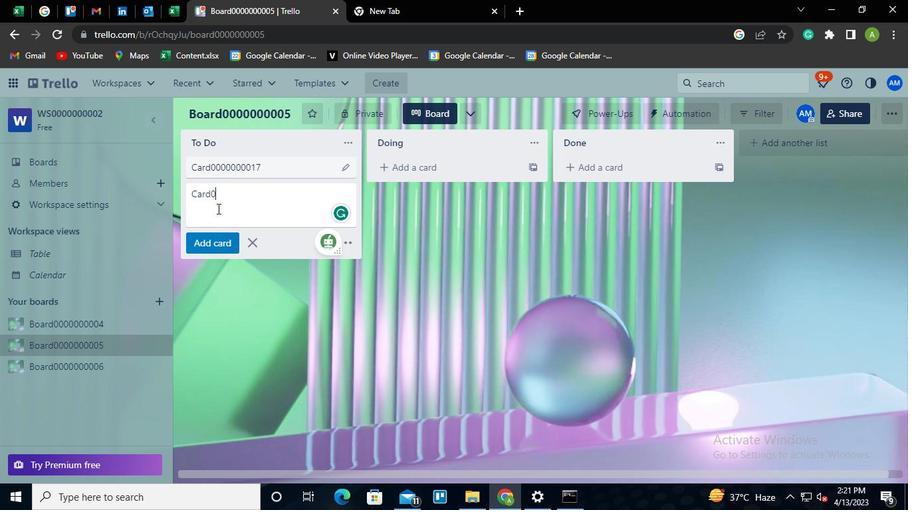 
Action: Keyboard <96>
Screenshot: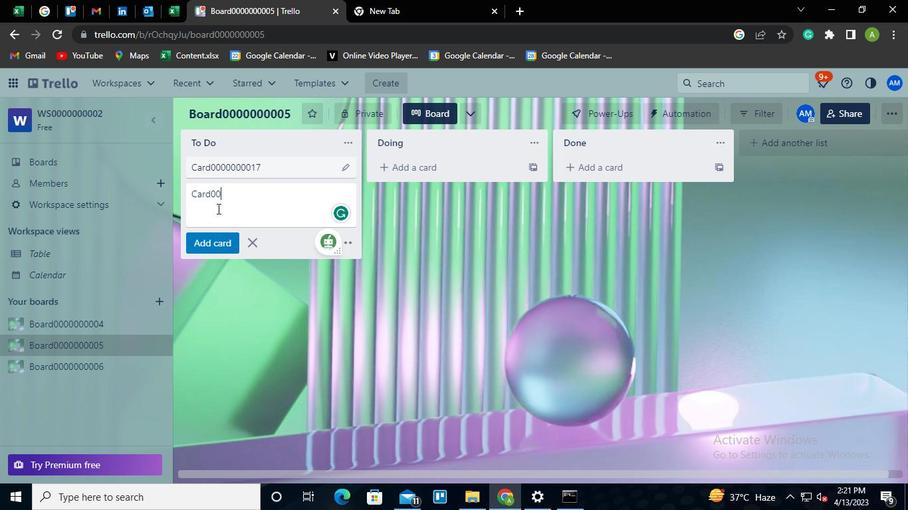 
Action: Keyboard <96>
Screenshot: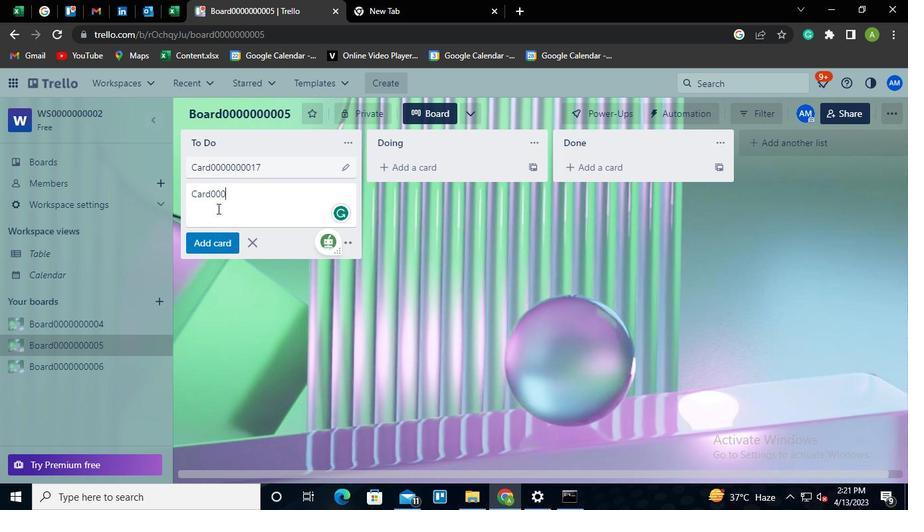 
Action: Keyboard <96>
Screenshot: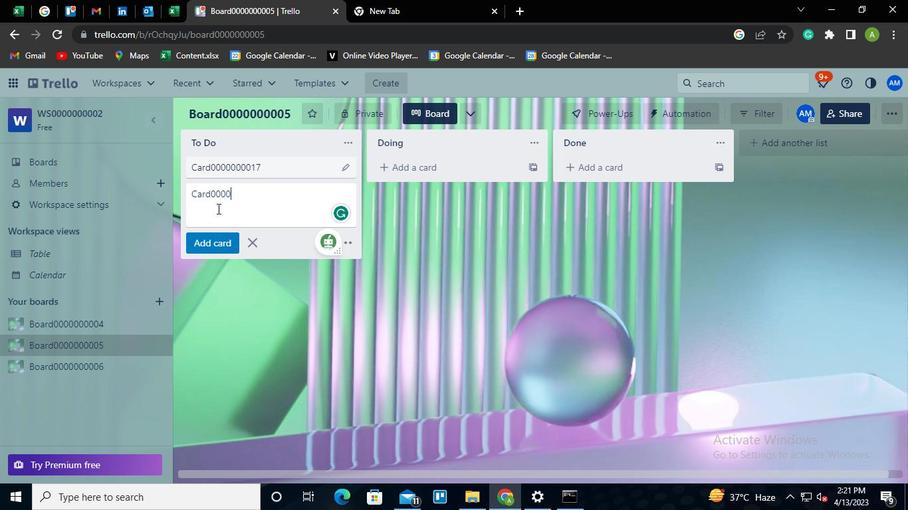 
Action: Keyboard <96>
Screenshot: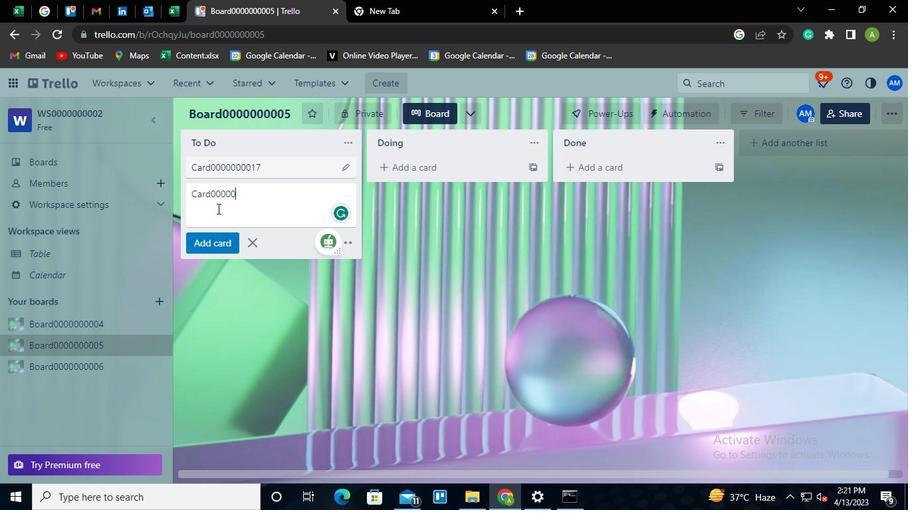 
Action: Keyboard <96>
Screenshot: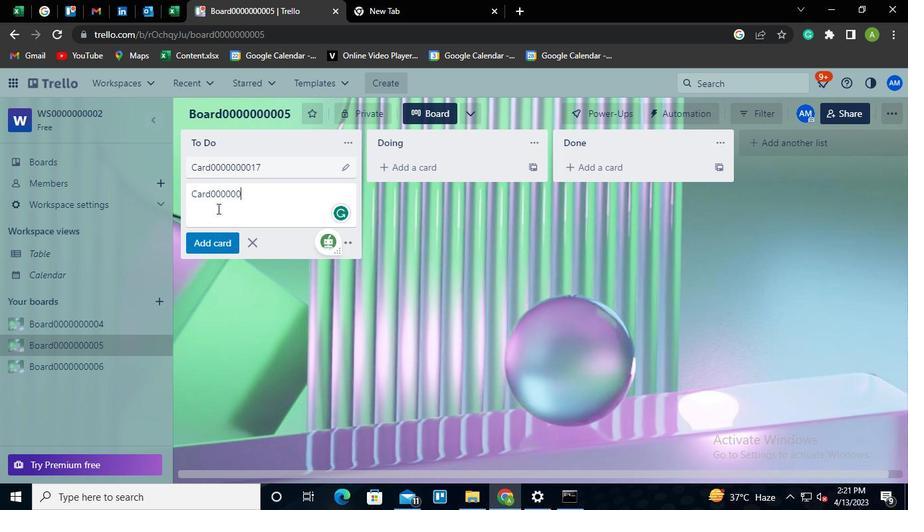 
Action: Keyboard <96>
Screenshot: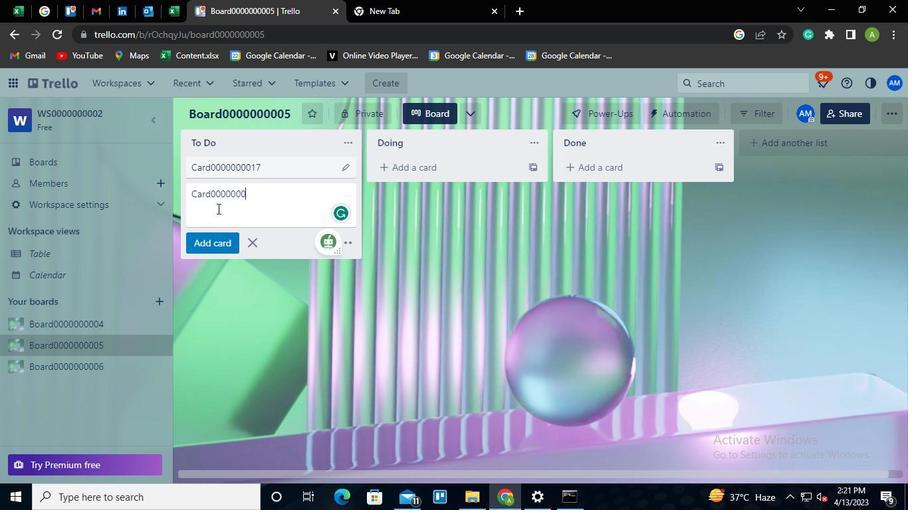 
Action: Keyboard <97>
Screenshot: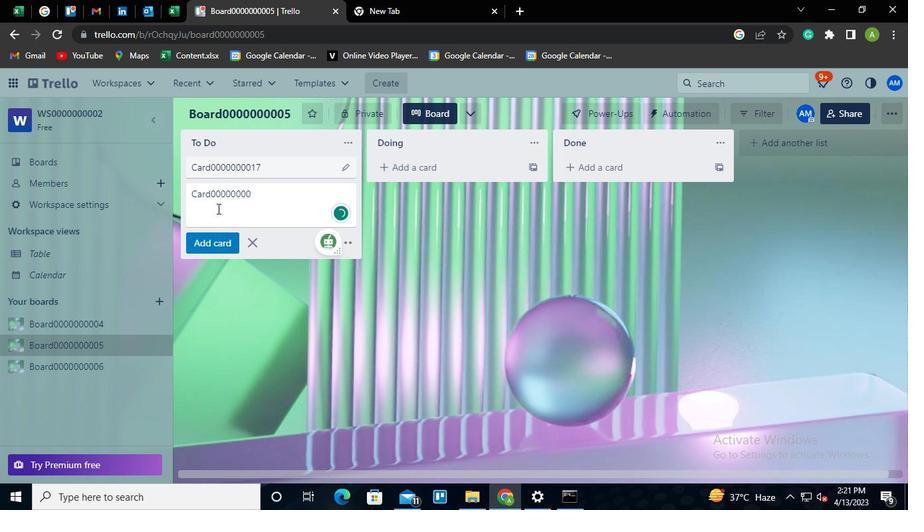 
Action: Keyboard <104>
Screenshot: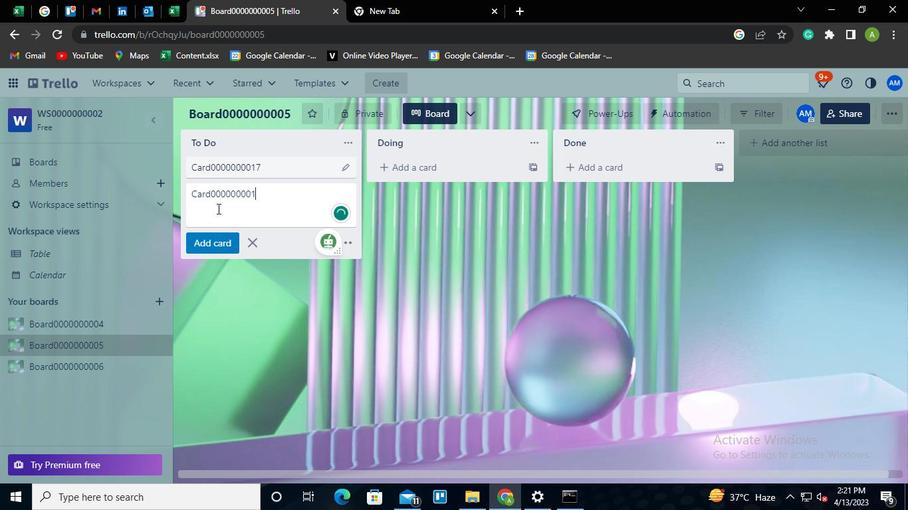 
Action: Mouse moved to (216, 238)
Screenshot: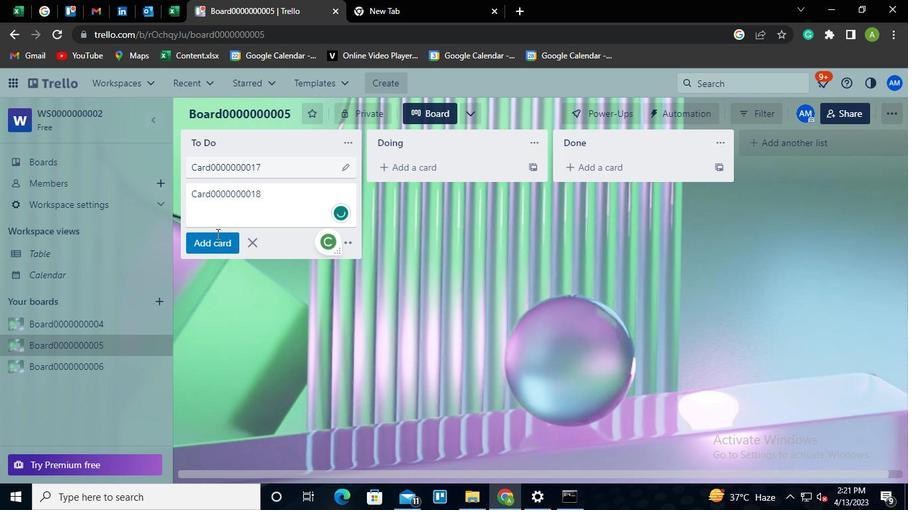 
Action: Mouse pressed left at (216, 238)
Screenshot: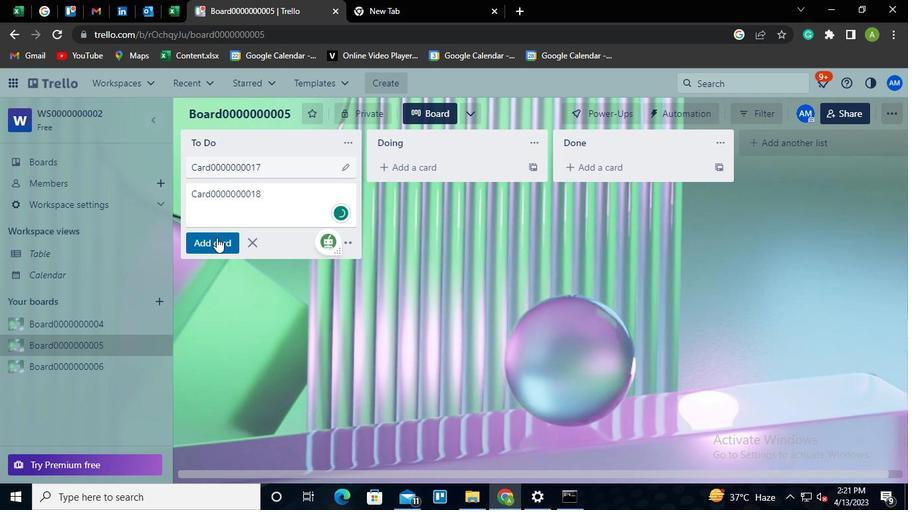 
Action: Mouse moved to (216, 238)
Screenshot: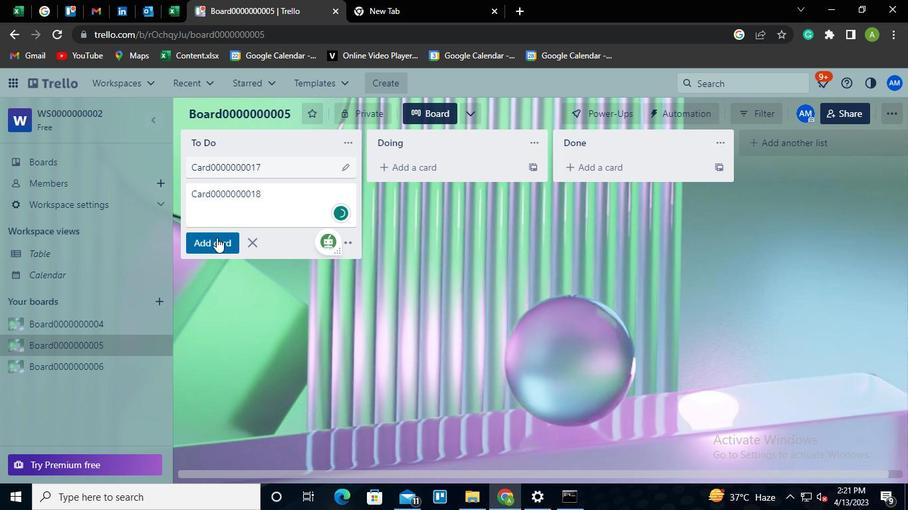 
Action: Keyboard Key.shift
Screenshot: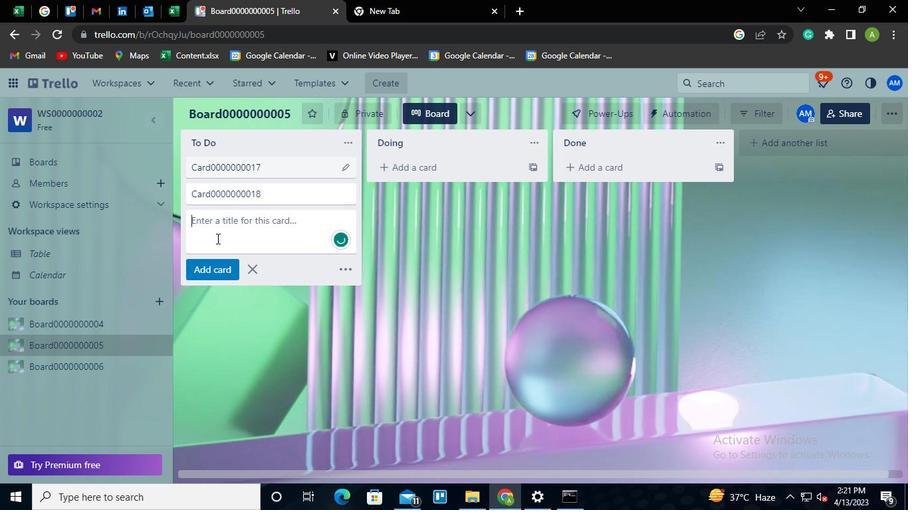 
Action: Keyboard C
Screenshot: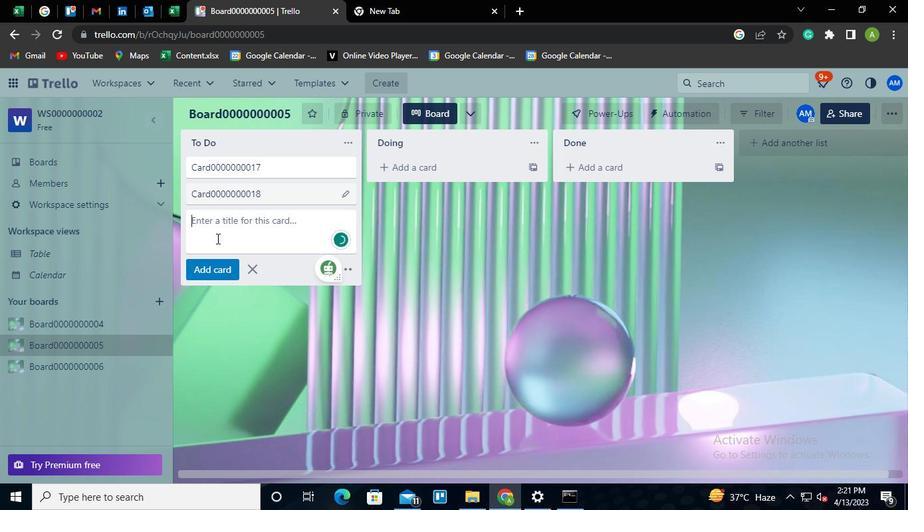 
Action: Keyboard a
Screenshot: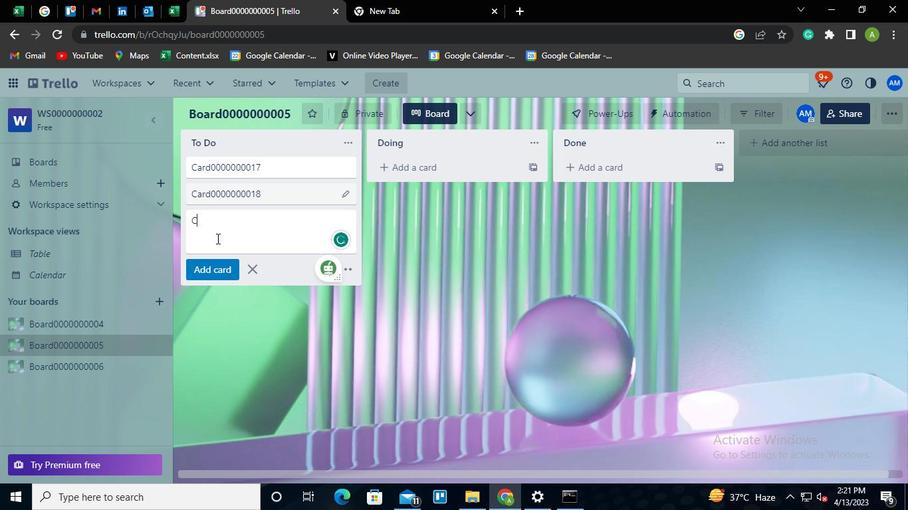 
Action: Keyboard r
Screenshot: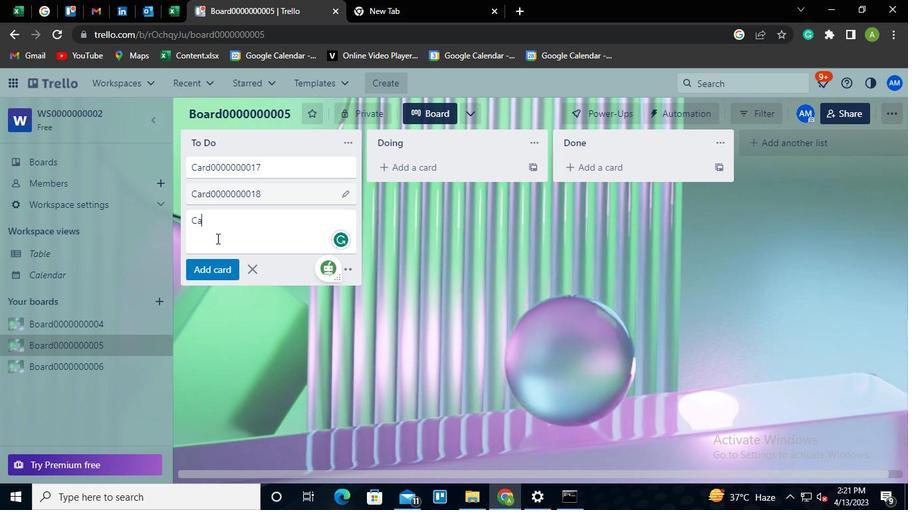 
Action: Keyboard d
Screenshot: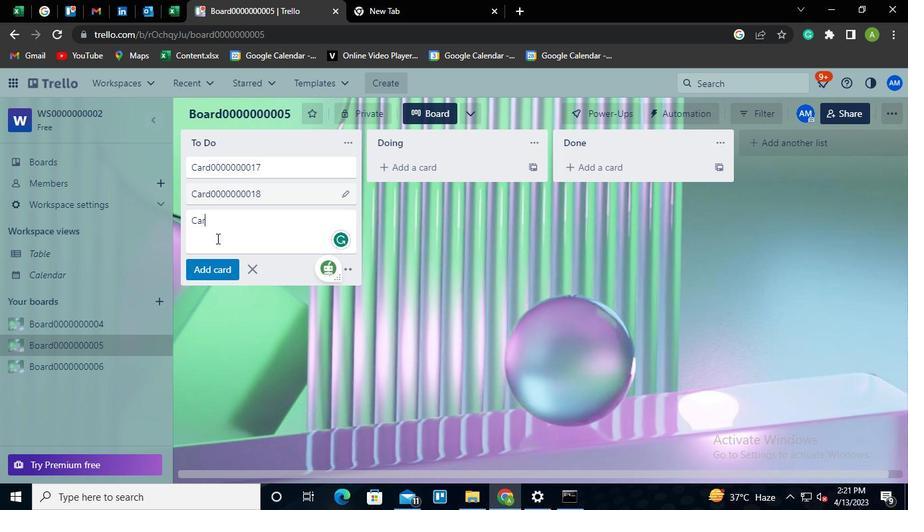 
Action: Keyboard <96>
Screenshot: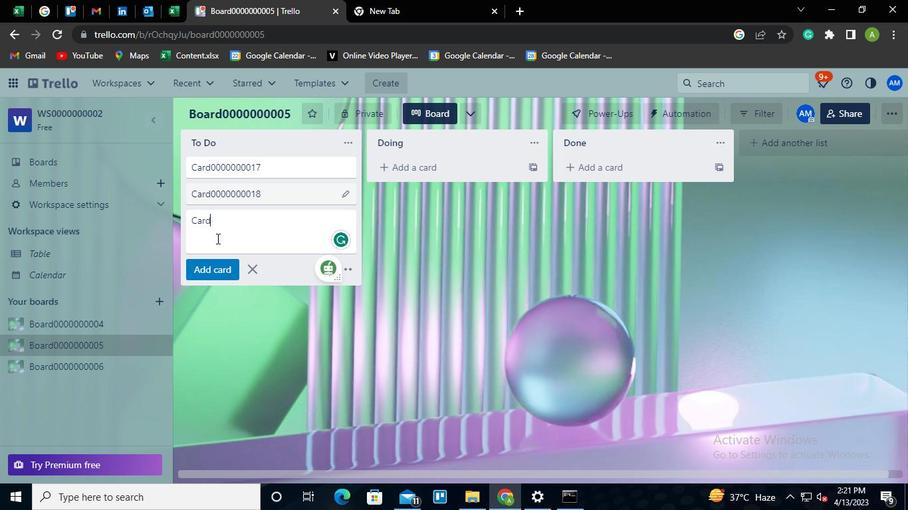 
Action: Keyboard <96>
Screenshot: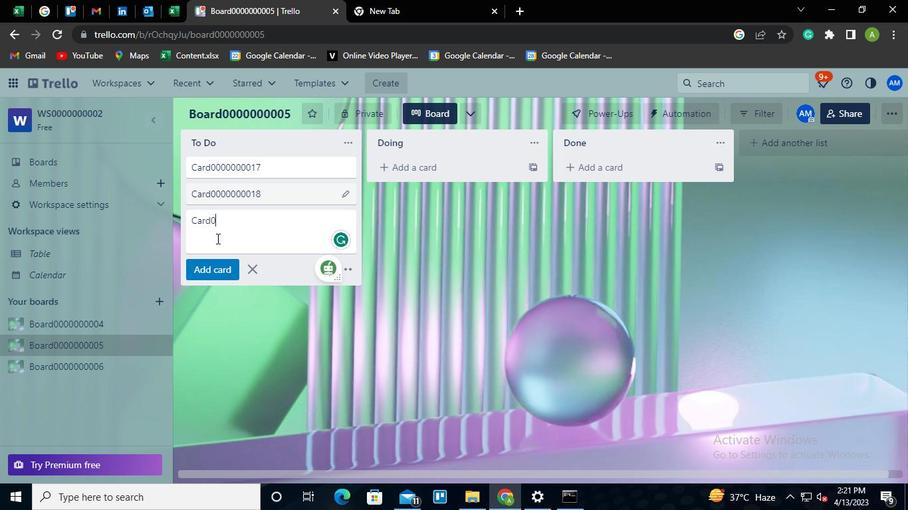 
Action: Keyboard <96>
Screenshot: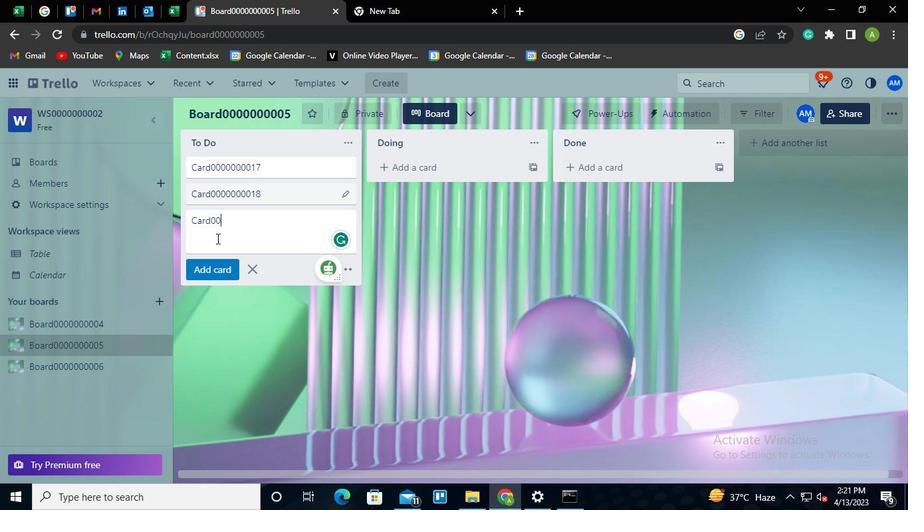 
Action: Keyboard <96>
Screenshot: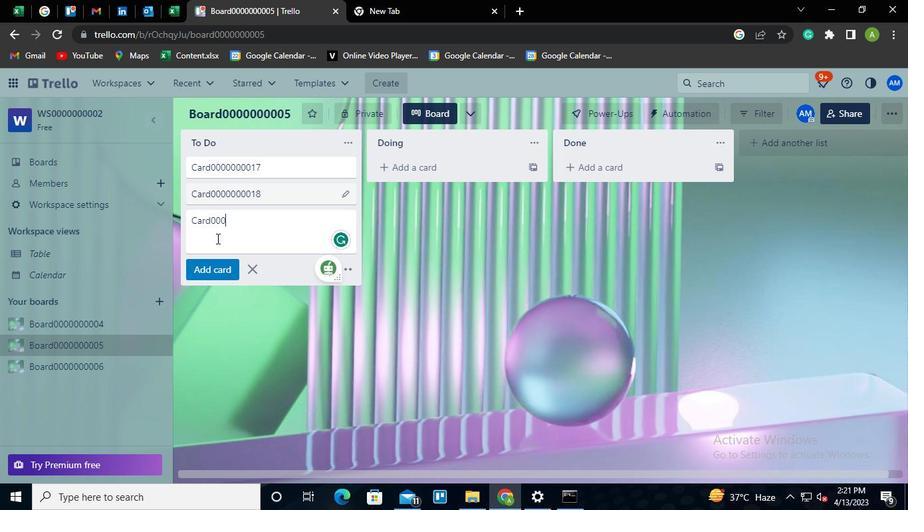 
Action: Keyboard <96>
Screenshot: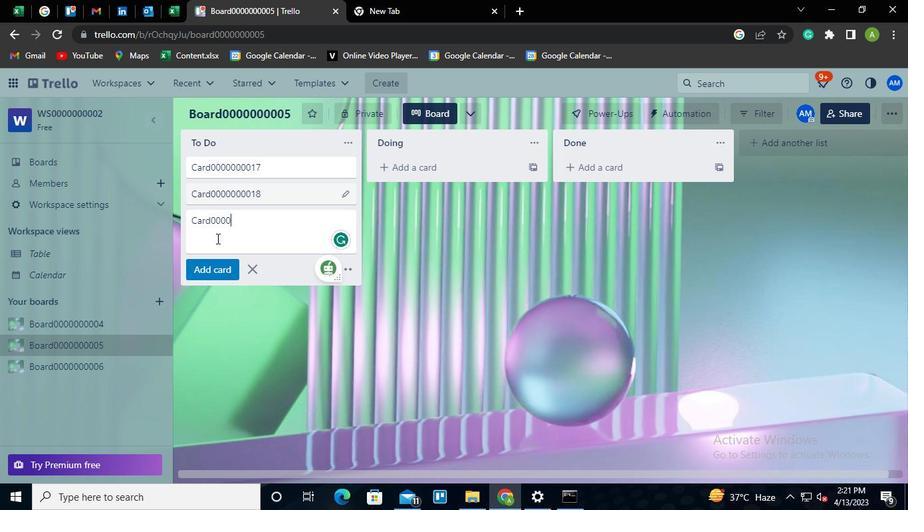 
Action: Keyboard <96>
Screenshot: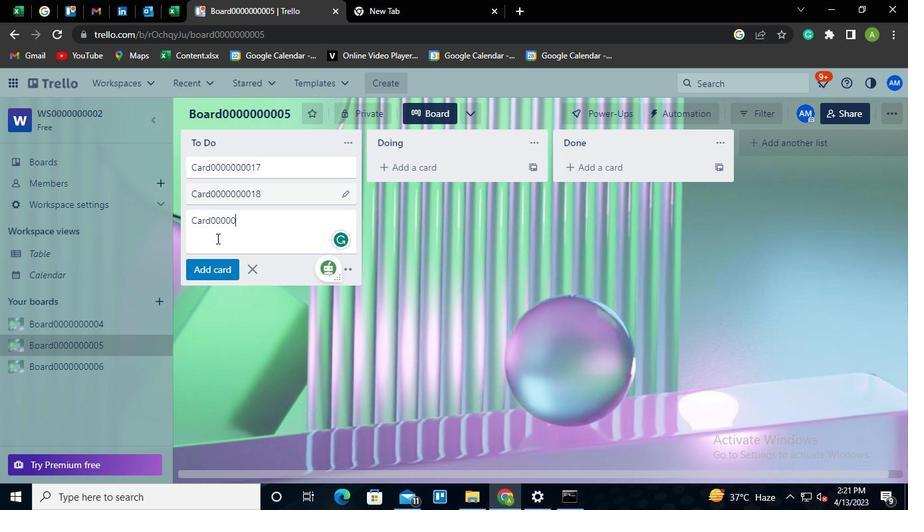 
Action: Keyboard <96>
Screenshot: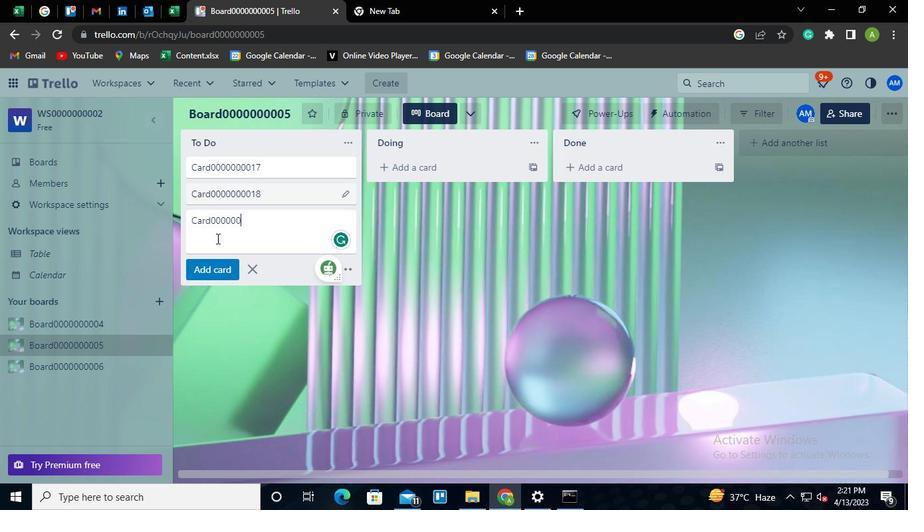 
Action: Keyboard <96>
Screenshot: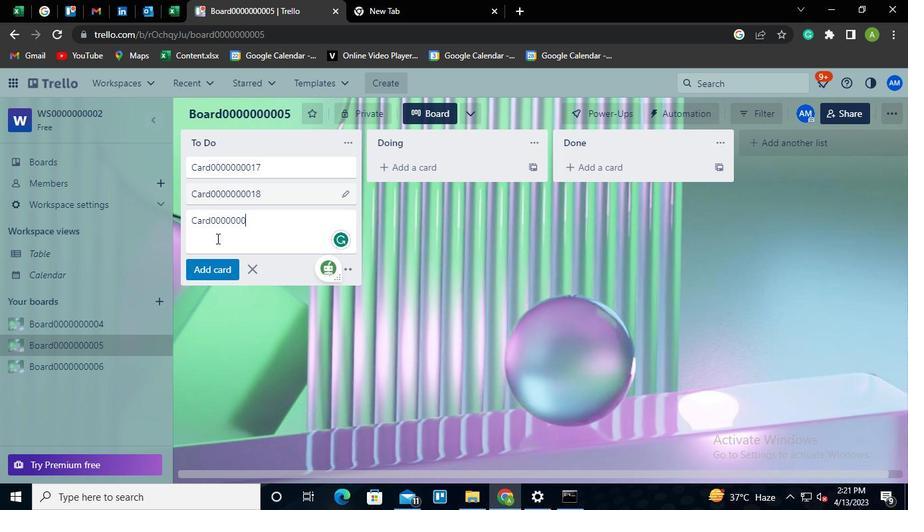 
Action: Keyboard <97>
Screenshot: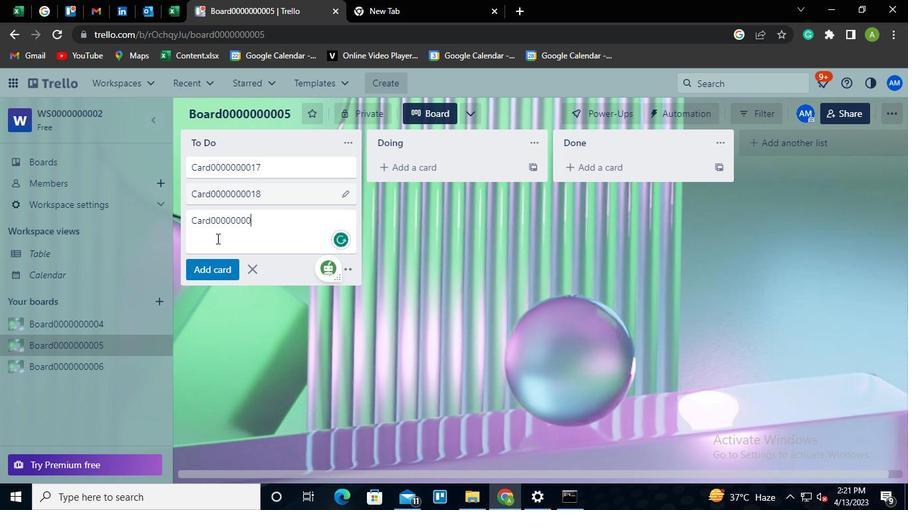 
Action: Keyboard <105>
Screenshot: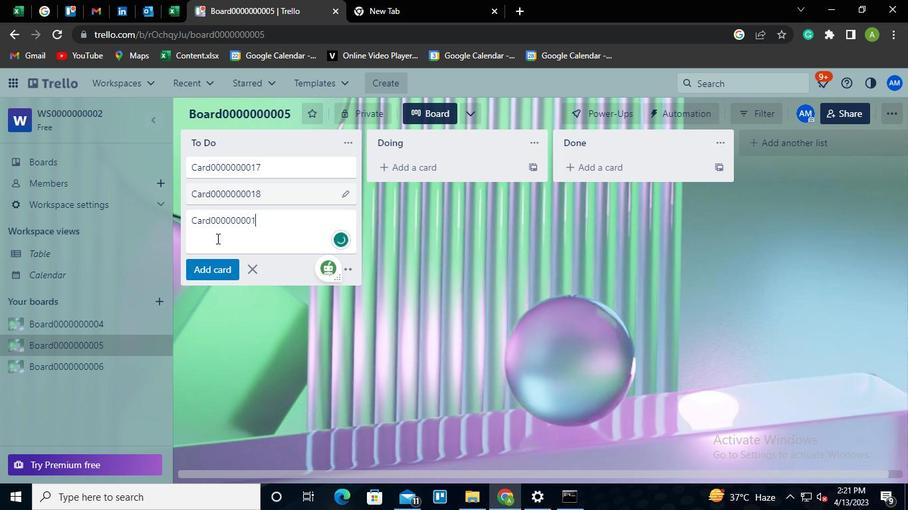 
Action: Mouse moved to (285, 321)
Screenshot: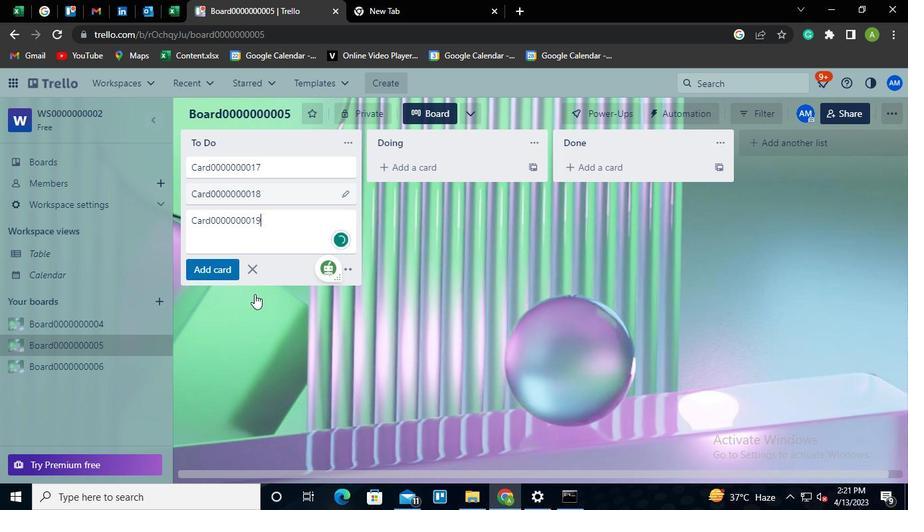 
Action: Mouse pressed left at (285, 321)
Screenshot: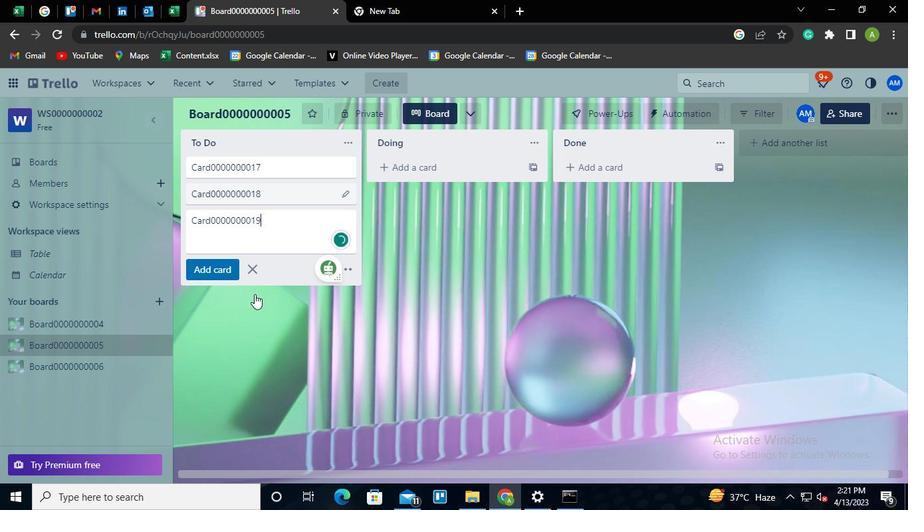 
Action: Mouse moved to (565, 495)
Screenshot: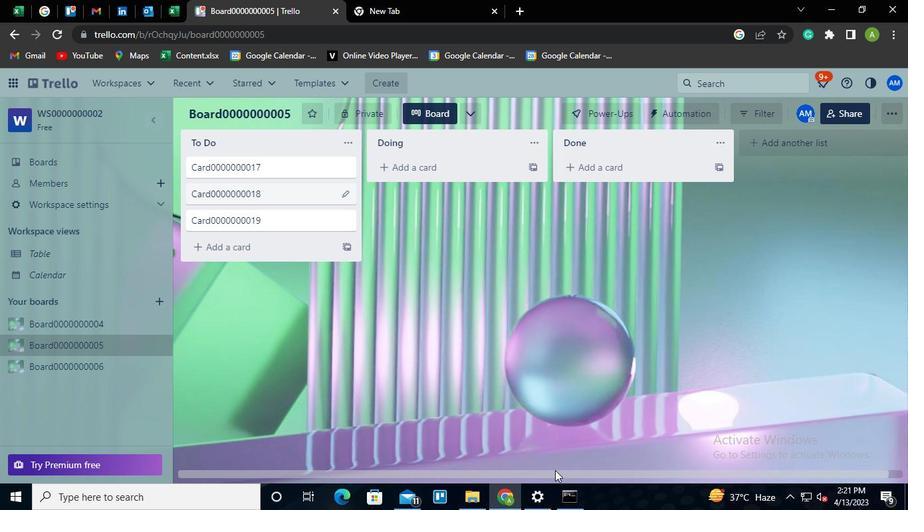 
Action: Mouse pressed left at (565, 495)
Screenshot: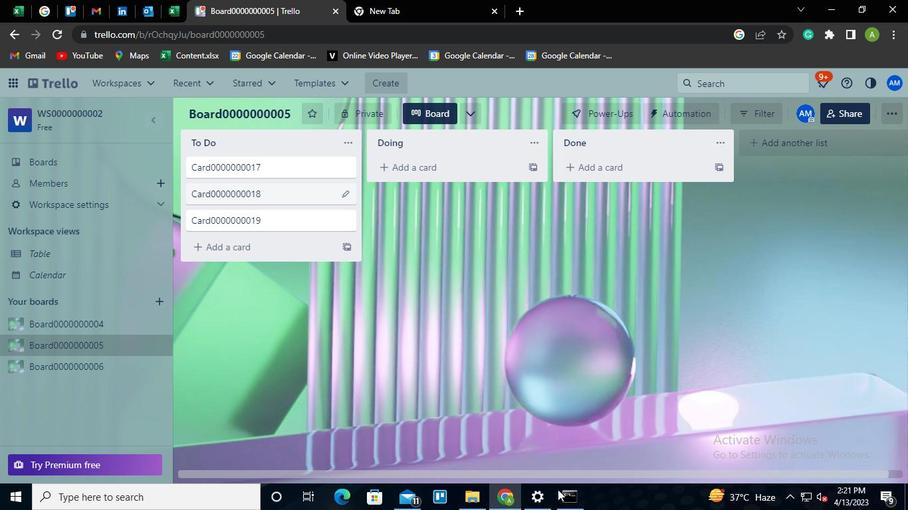 
Action: Mouse moved to (735, 119)
Screenshot: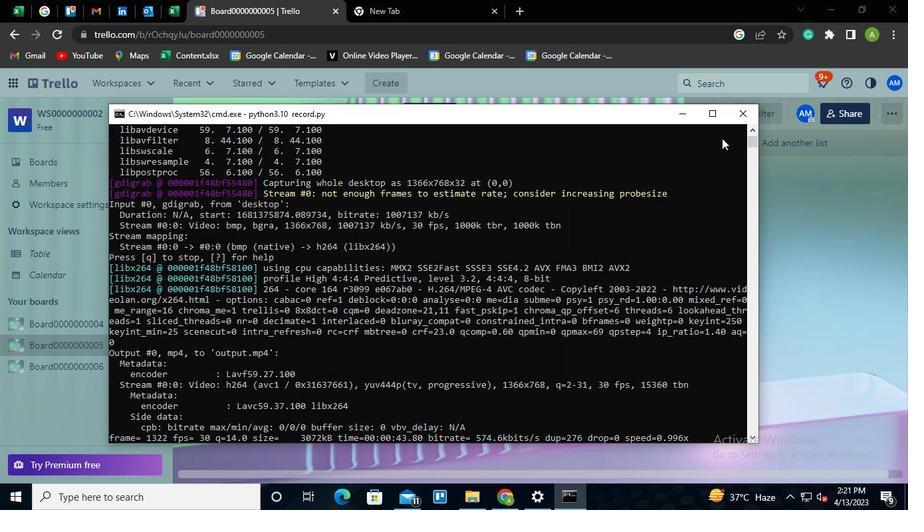 
Action: Mouse pressed left at (735, 119)
Screenshot: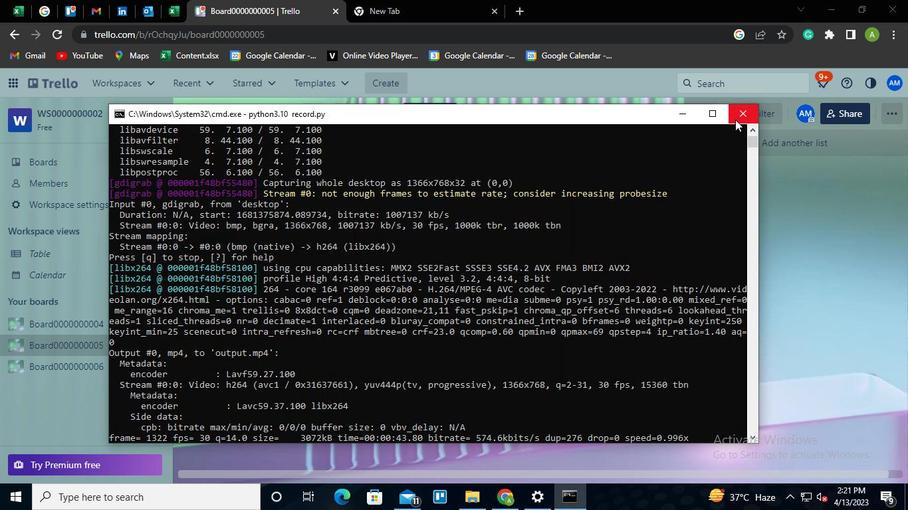 
Action: Mouse moved to (735, 119)
Screenshot: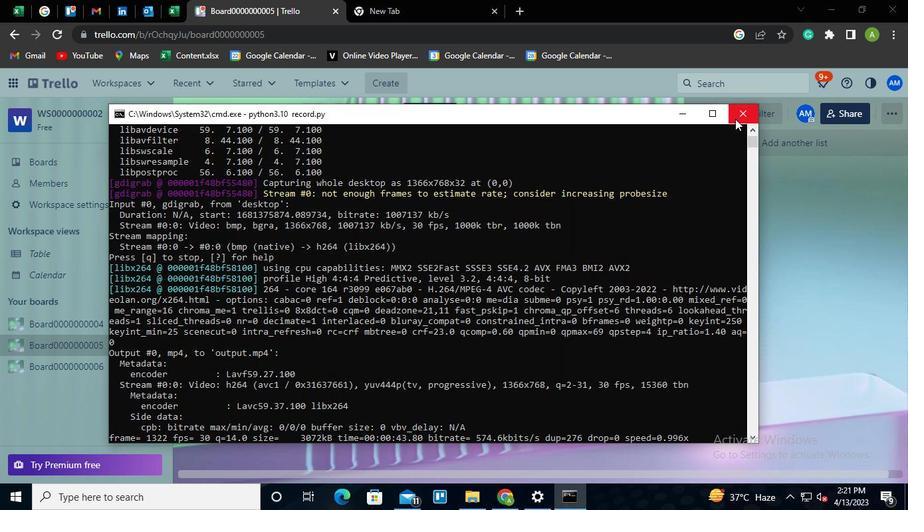 
